 Task: Find connections with filter location Békés with filter topic #homes with filter profile language English with filter current company VMLY&R with filter school Velalar College of Engineering and Technology with filter industry Higher Education with filter service category User Experience Design with filter keywords title Carpenter
Action: Mouse pressed left at (483, 62)
Screenshot: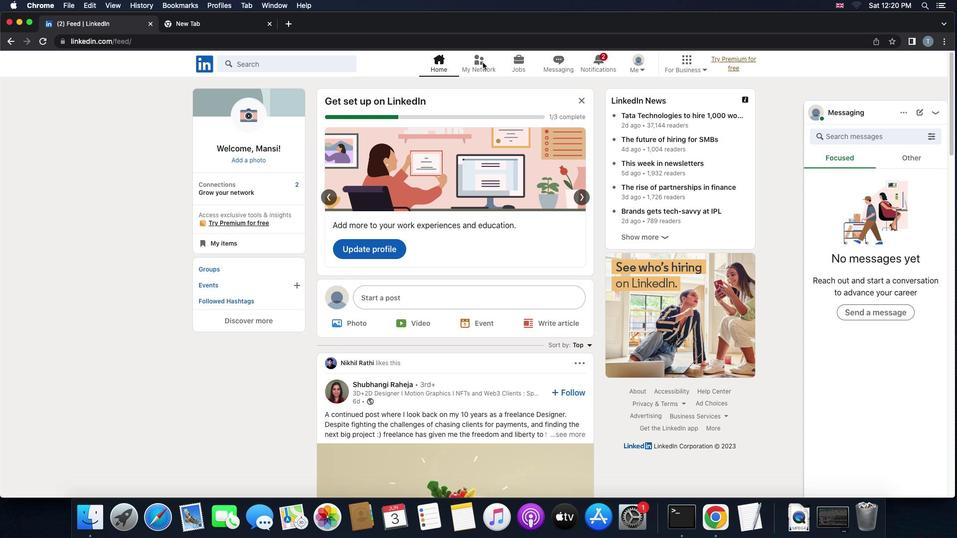 
Action: Mouse pressed left at (483, 62)
Screenshot: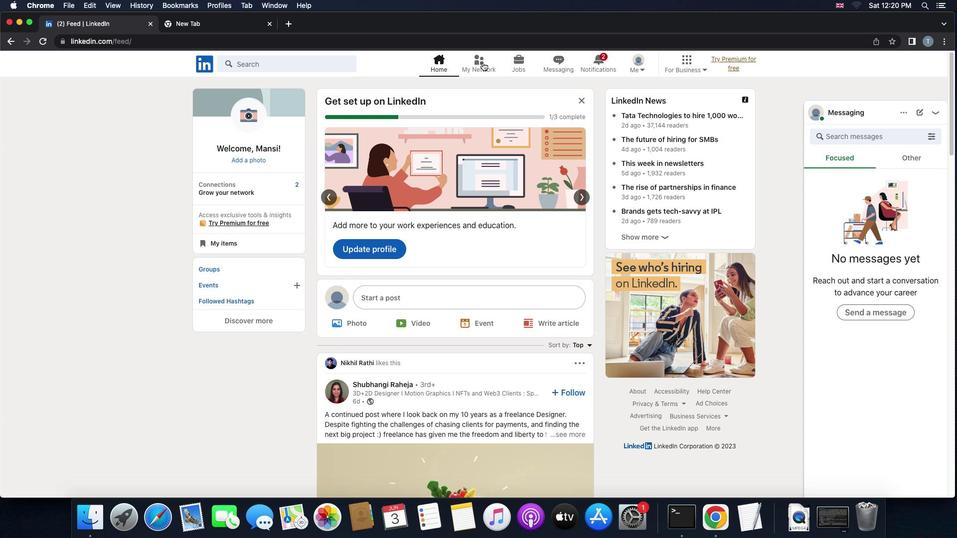 
Action: Mouse moved to (292, 125)
Screenshot: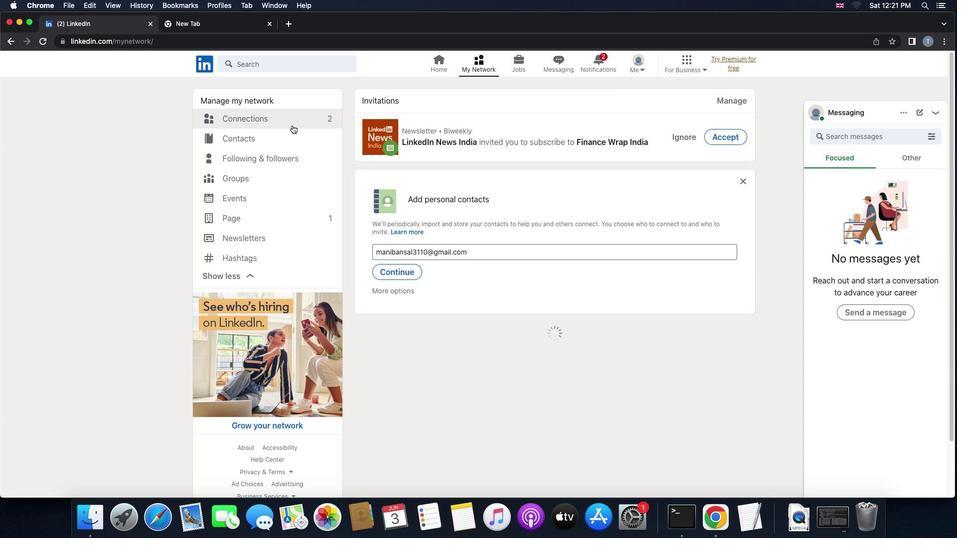
Action: Mouse pressed left at (292, 125)
Screenshot: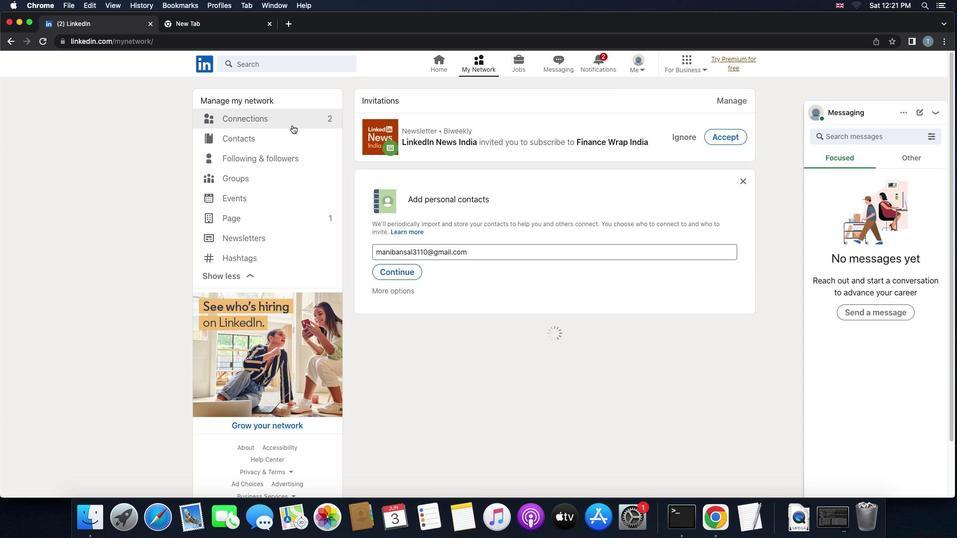 
Action: Mouse pressed left at (292, 125)
Screenshot: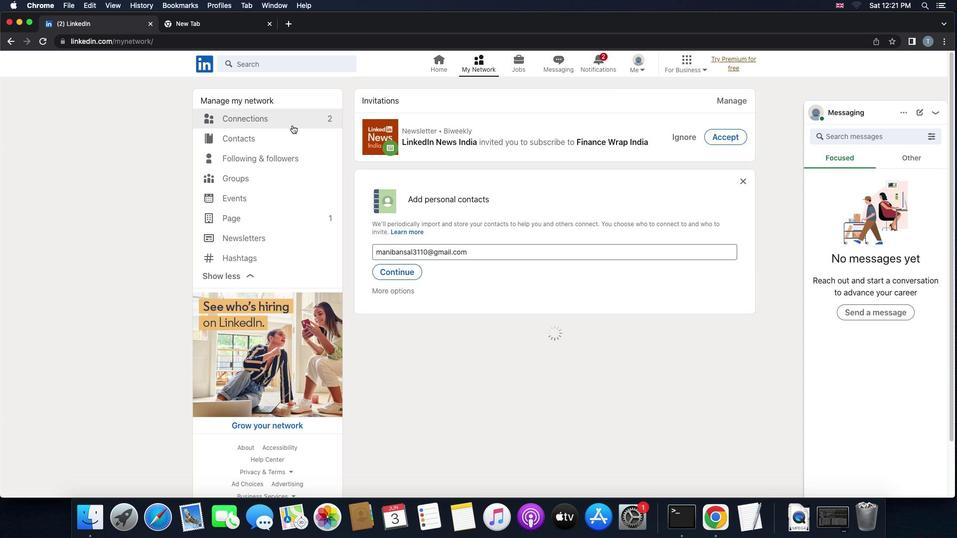 
Action: Mouse moved to (314, 118)
Screenshot: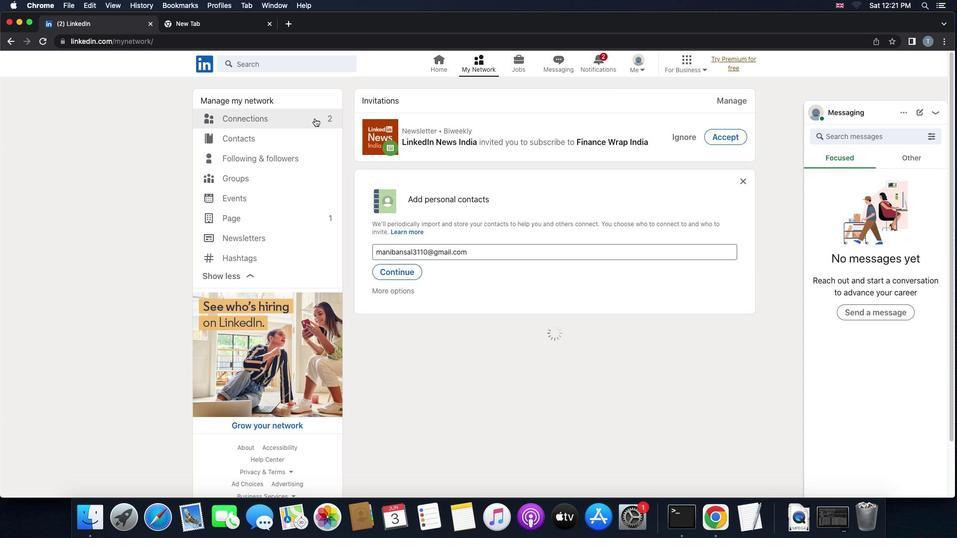 
Action: Mouse pressed left at (314, 118)
Screenshot: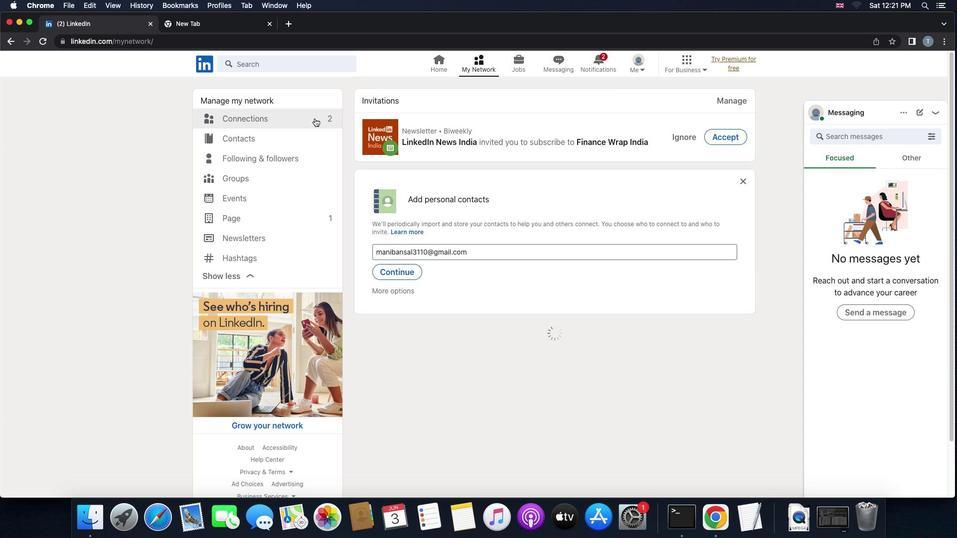 
Action: Mouse moved to (542, 114)
Screenshot: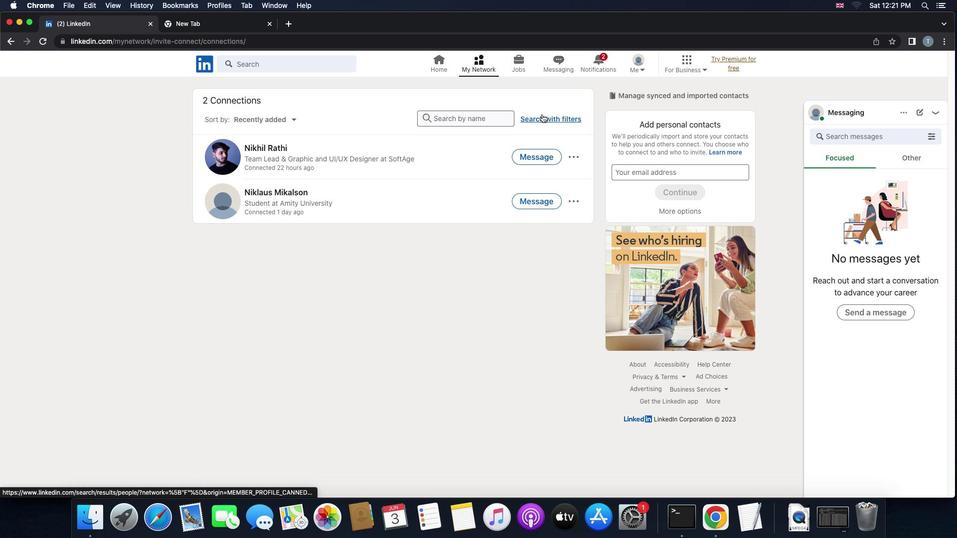
Action: Mouse pressed left at (542, 114)
Screenshot: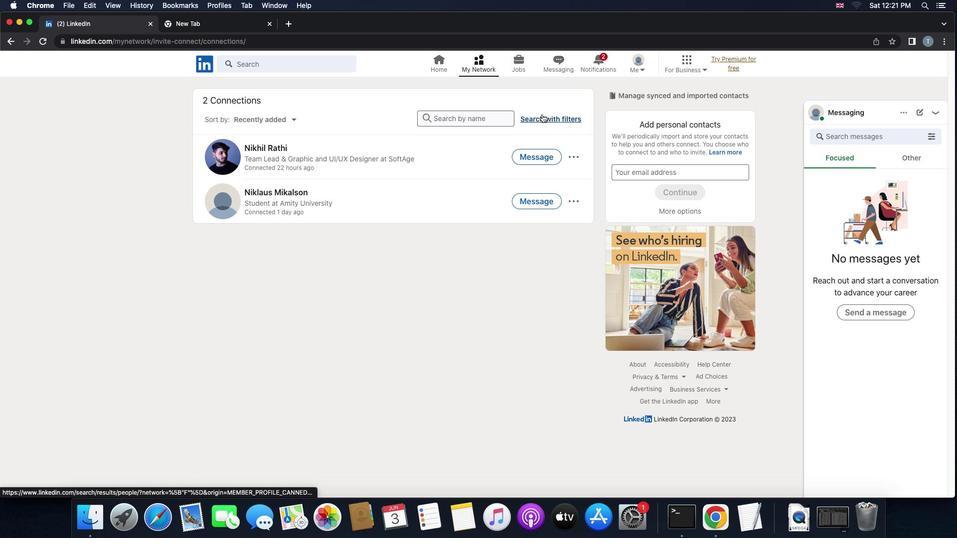 
Action: Mouse moved to (526, 90)
Screenshot: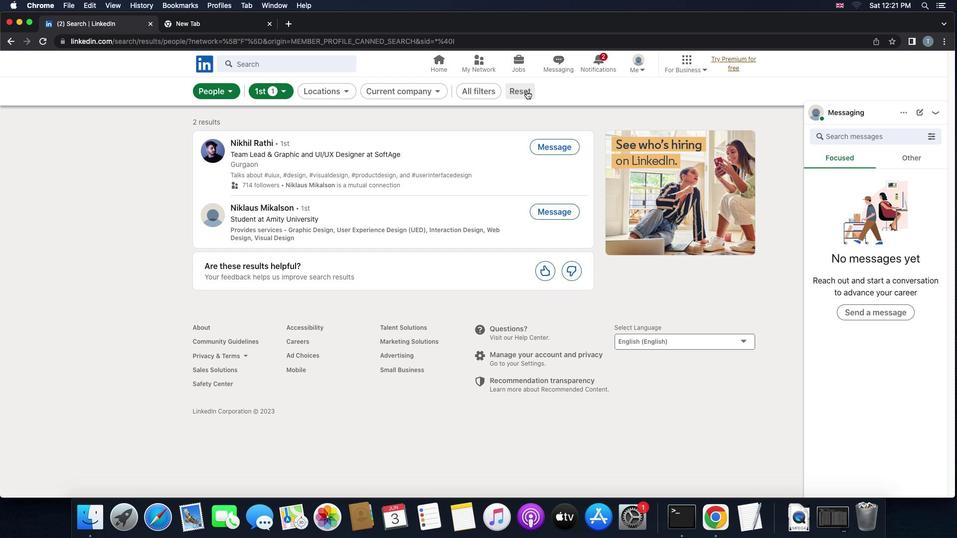
Action: Mouse pressed left at (526, 90)
Screenshot: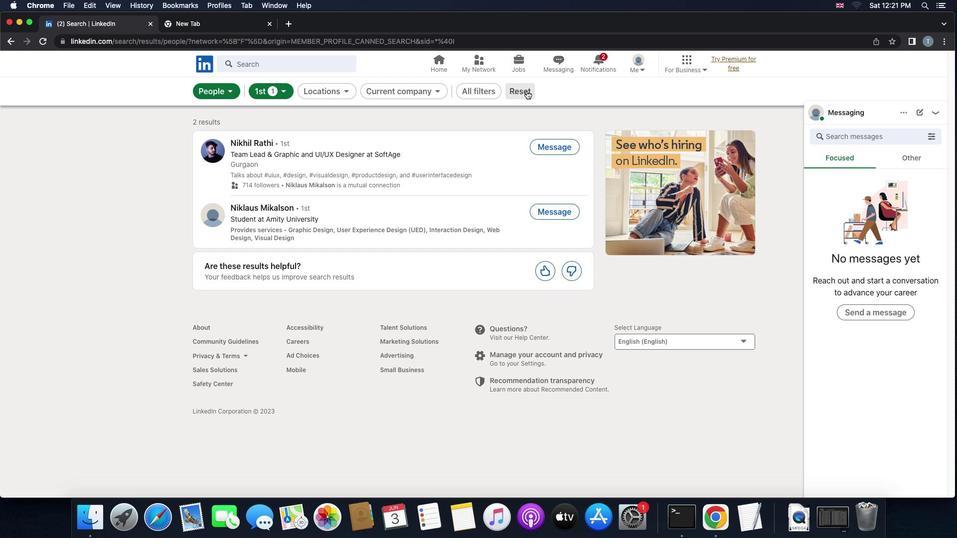 
Action: Mouse moved to (521, 91)
Screenshot: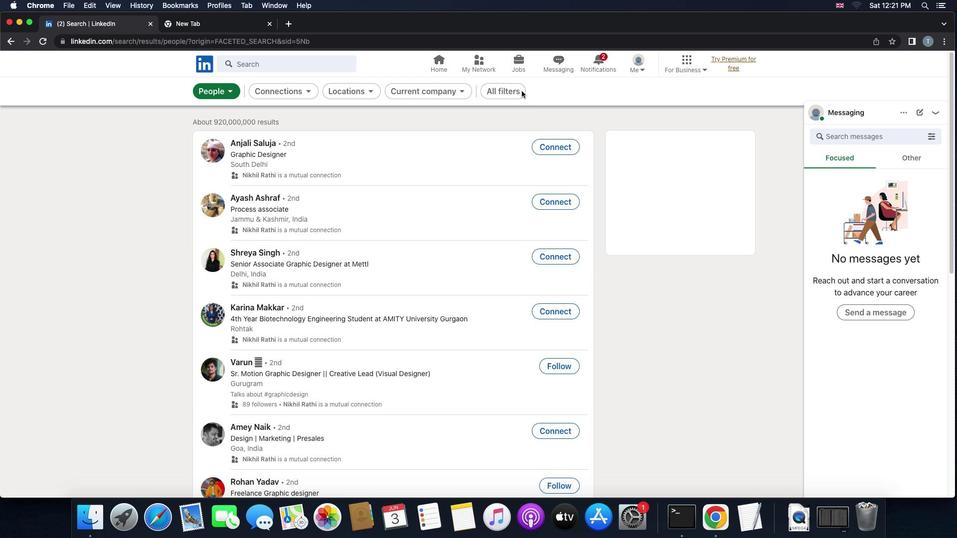
Action: Mouse pressed left at (521, 91)
Screenshot: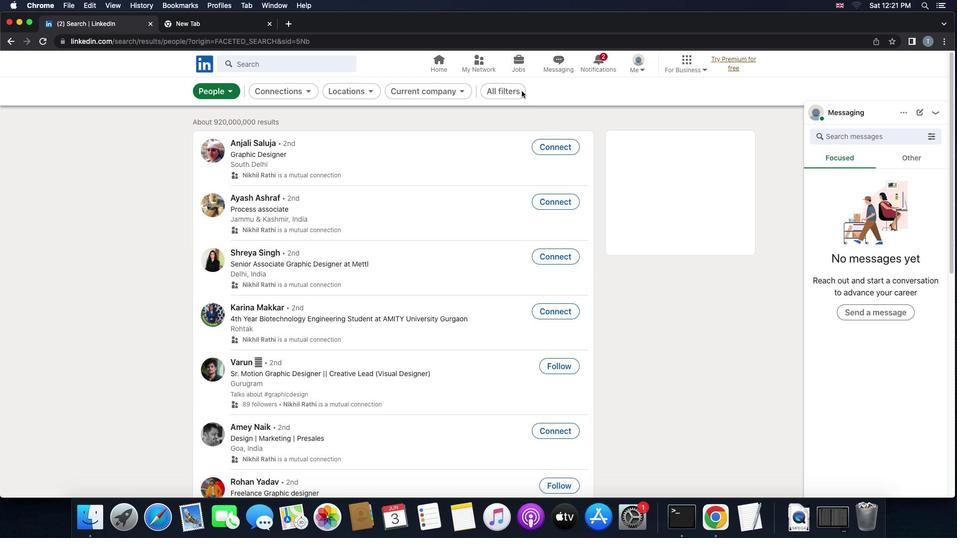
Action: Mouse moved to (802, 241)
Screenshot: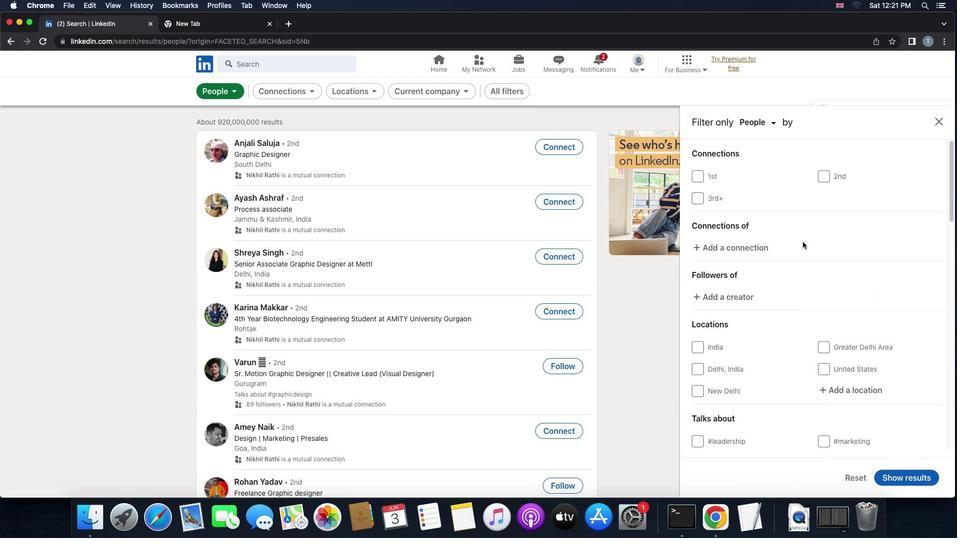 
Action: Mouse scrolled (802, 241) with delta (0, 0)
Screenshot: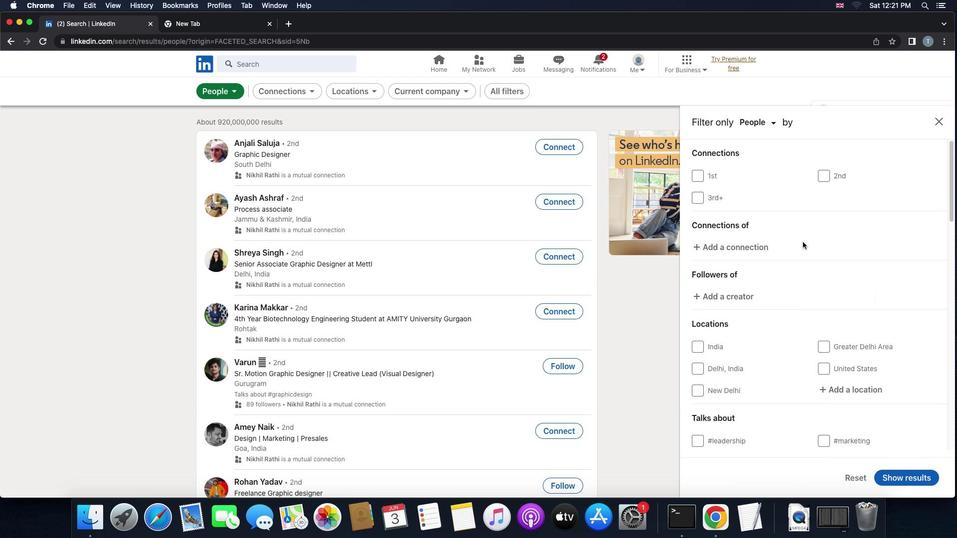 
Action: Mouse scrolled (802, 241) with delta (0, 0)
Screenshot: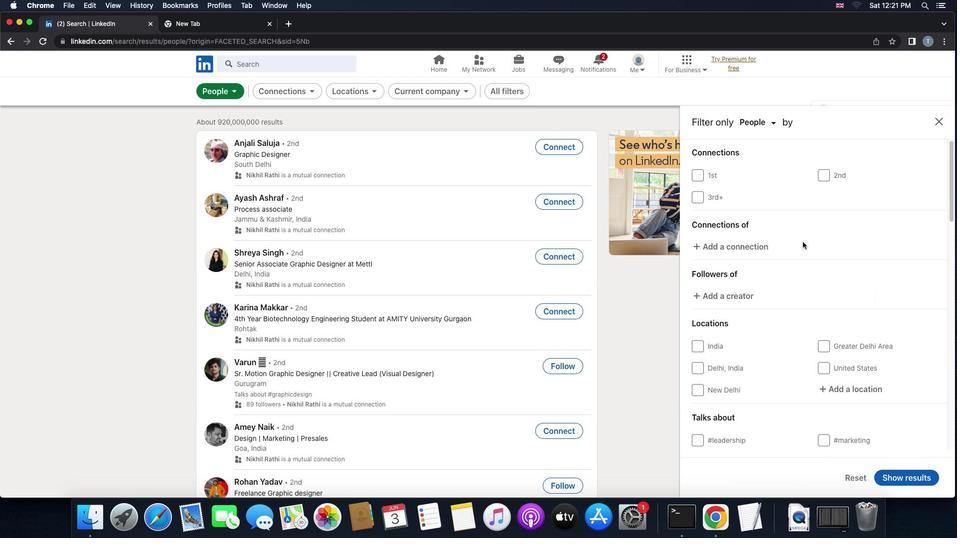 
Action: Mouse scrolled (802, 241) with delta (0, 0)
Screenshot: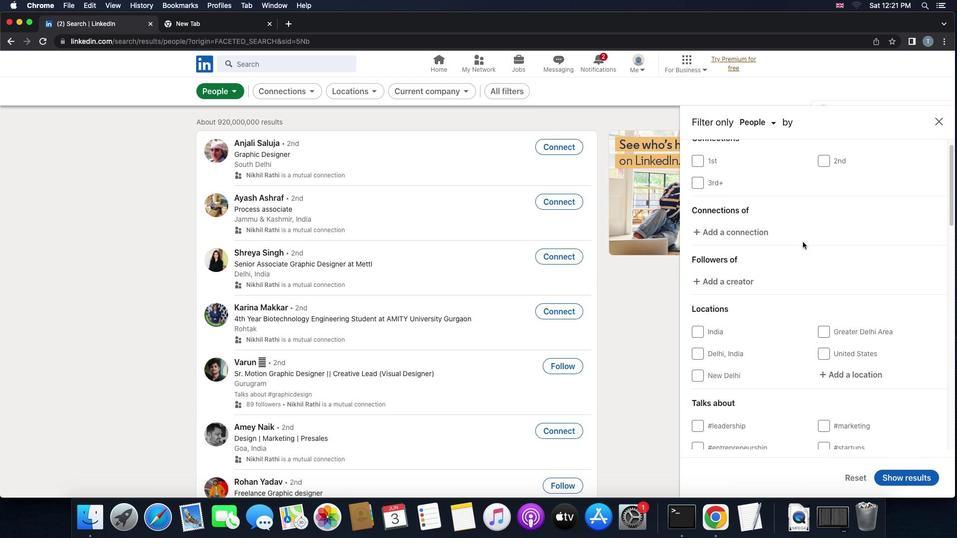 
Action: Mouse moved to (848, 336)
Screenshot: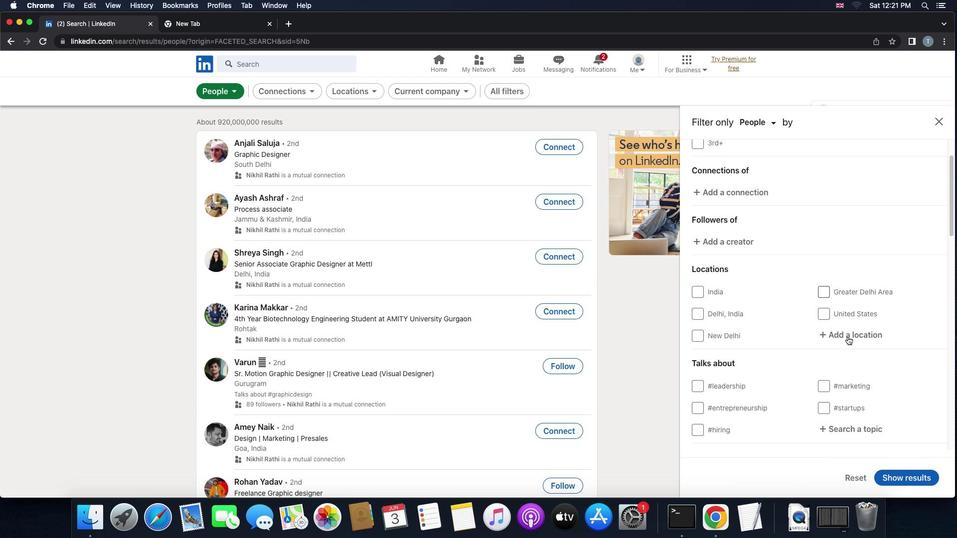 
Action: Mouse pressed left at (848, 336)
Screenshot: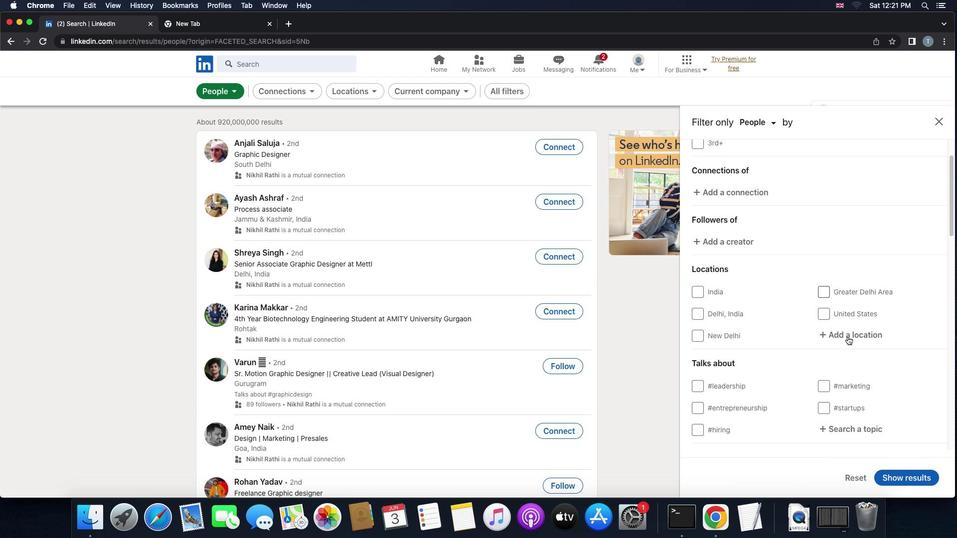 
Action: Mouse moved to (845, 334)
Screenshot: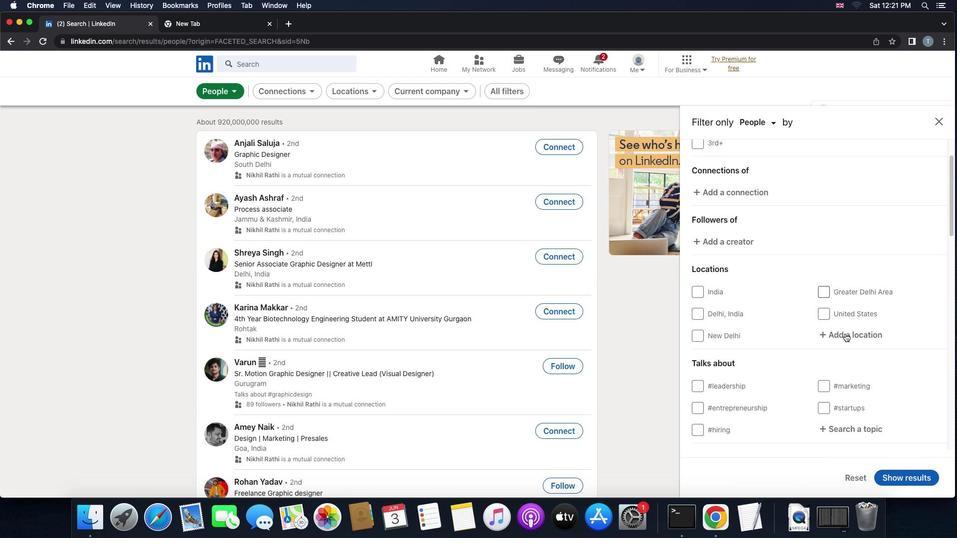 
Action: Mouse pressed left at (845, 334)
Screenshot: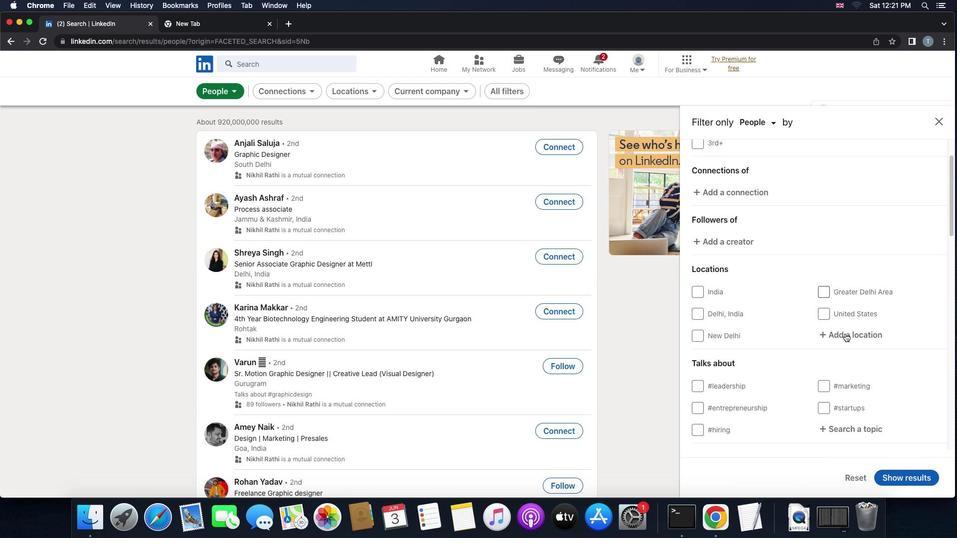 
Action: Mouse moved to (857, 332)
Screenshot: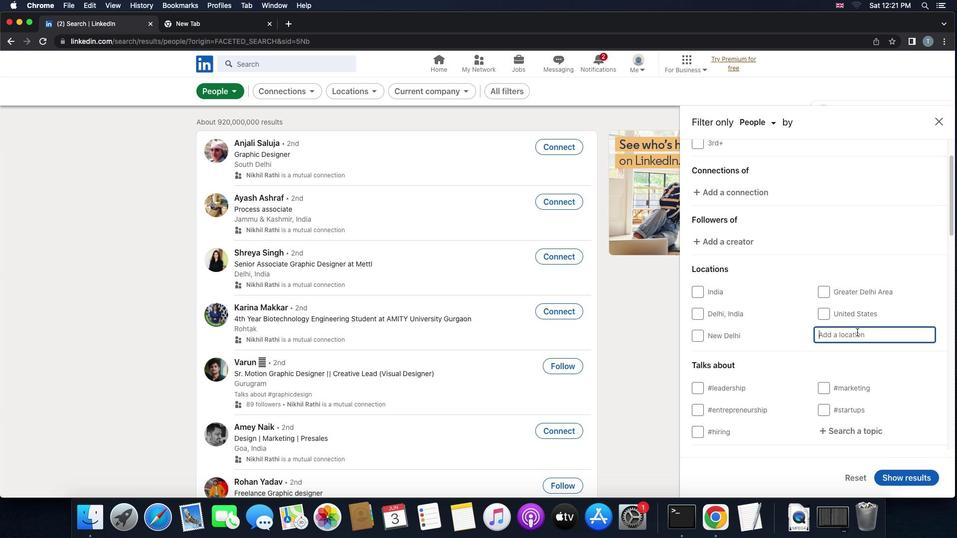
Action: Mouse pressed left at (857, 332)
Screenshot: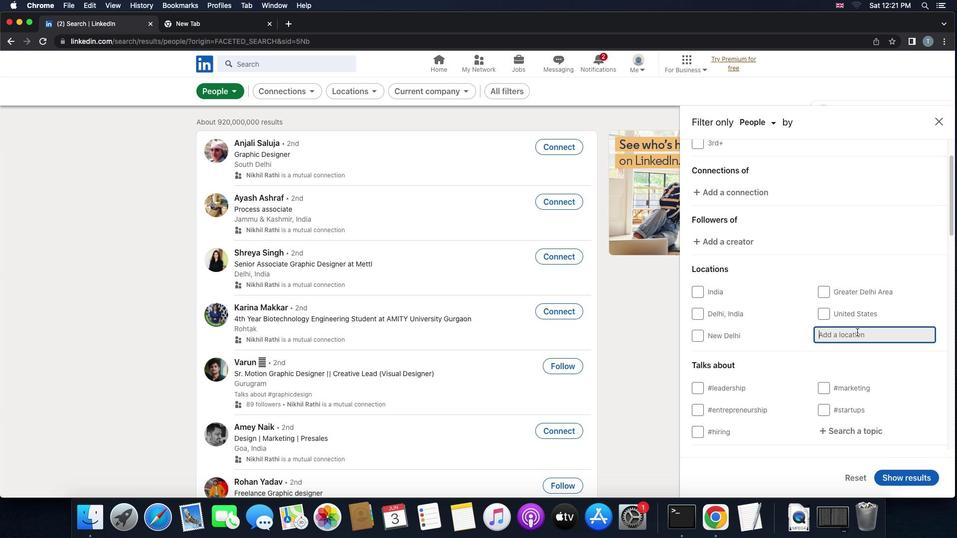 
Action: Key pressed 'b''e''k''e''s'
Screenshot: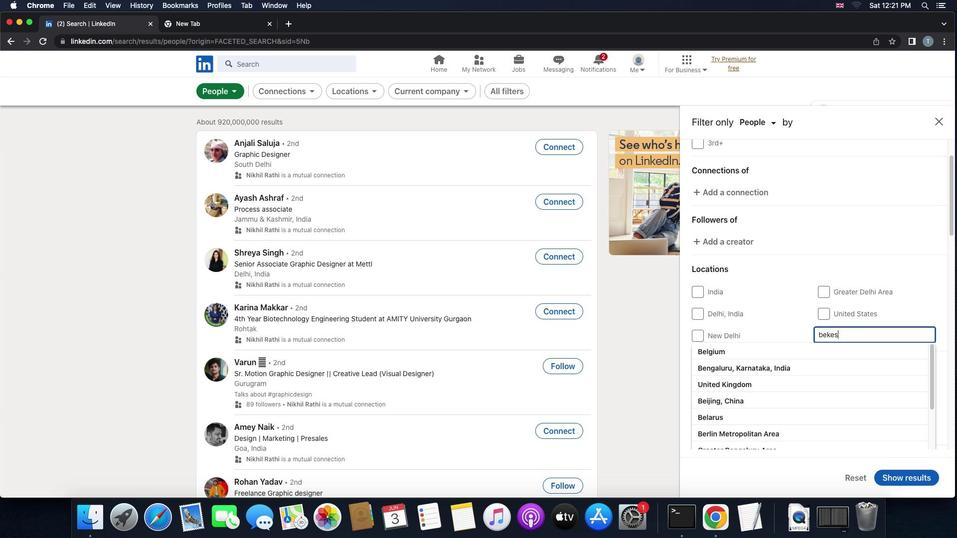 
Action: Mouse moved to (810, 349)
Screenshot: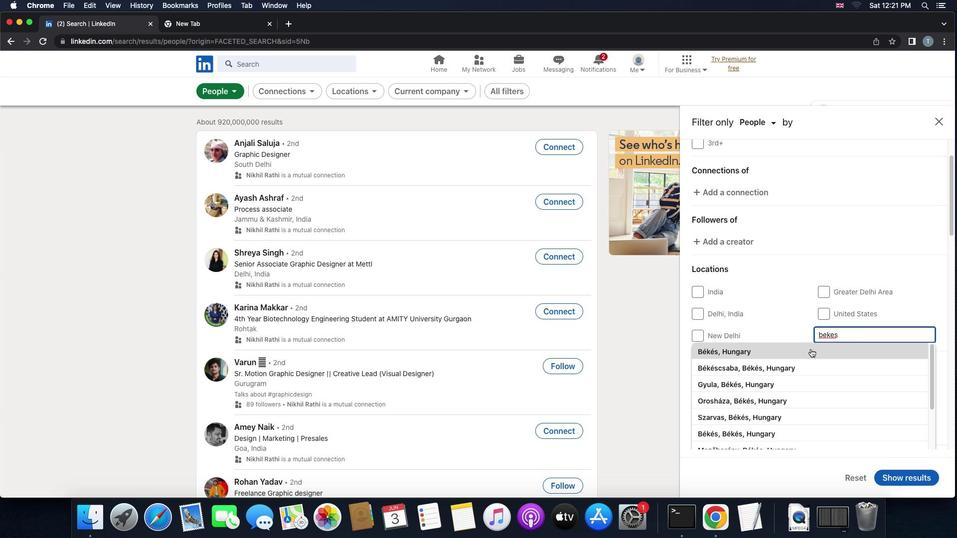 
Action: Mouse pressed left at (810, 349)
Screenshot: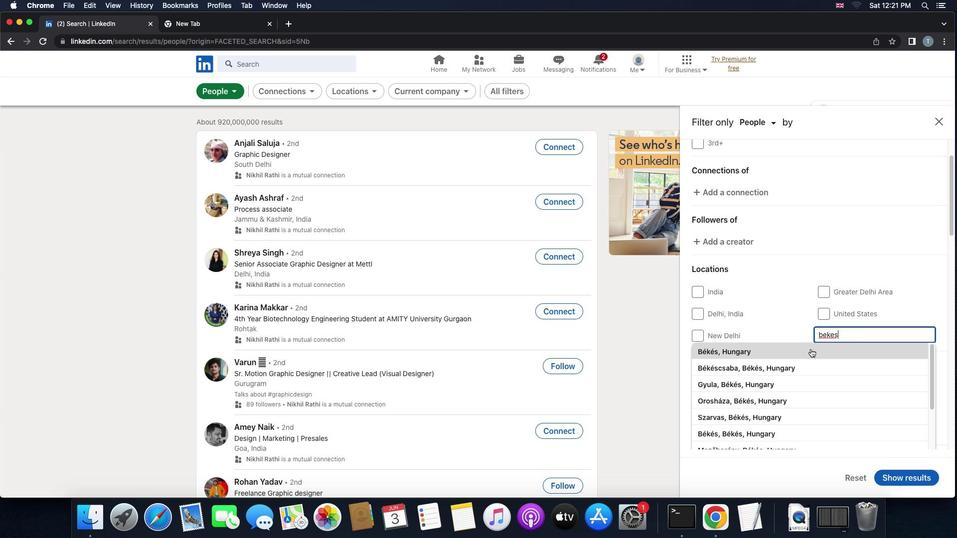 
Action: Mouse moved to (811, 350)
Screenshot: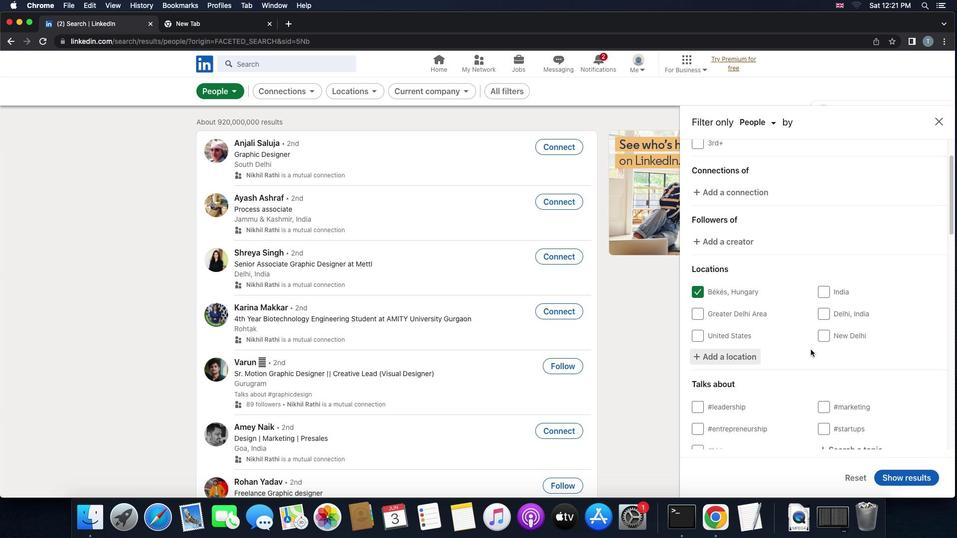 
Action: Mouse scrolled (811, 350) with delta (0, 0)
Screenshot: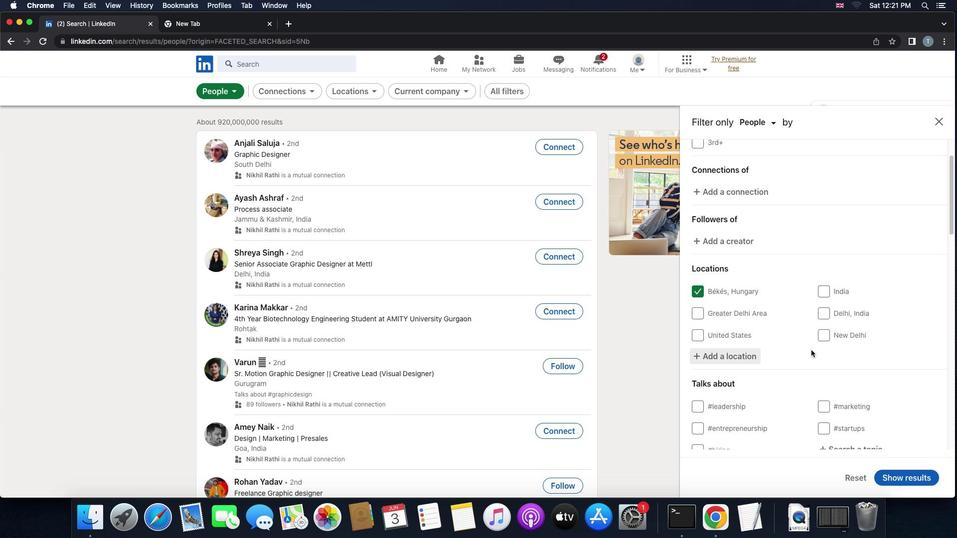 
Action: Mouse moved to (811, 350)
Screenshot: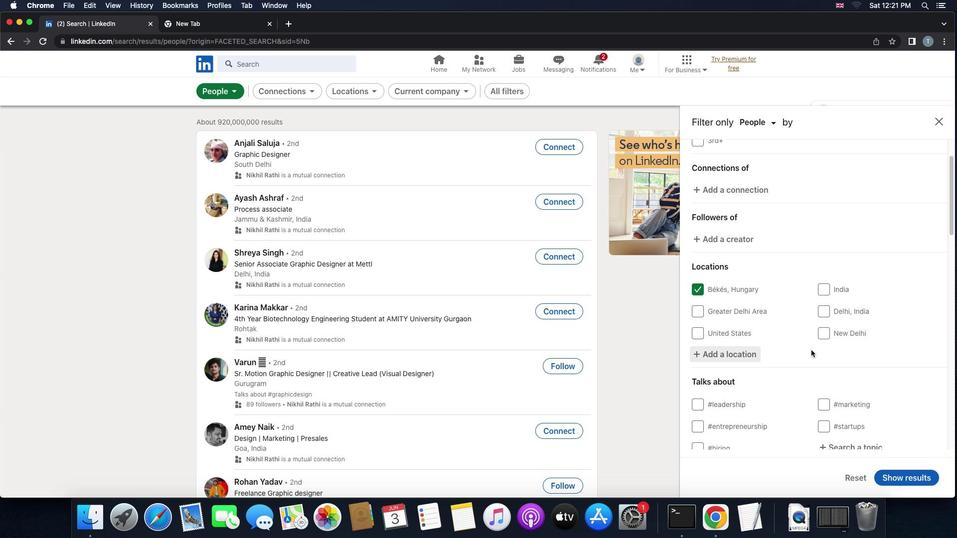 
Action: Mouse scrolled (811, 350) with delta (0, 0)
Screenshot: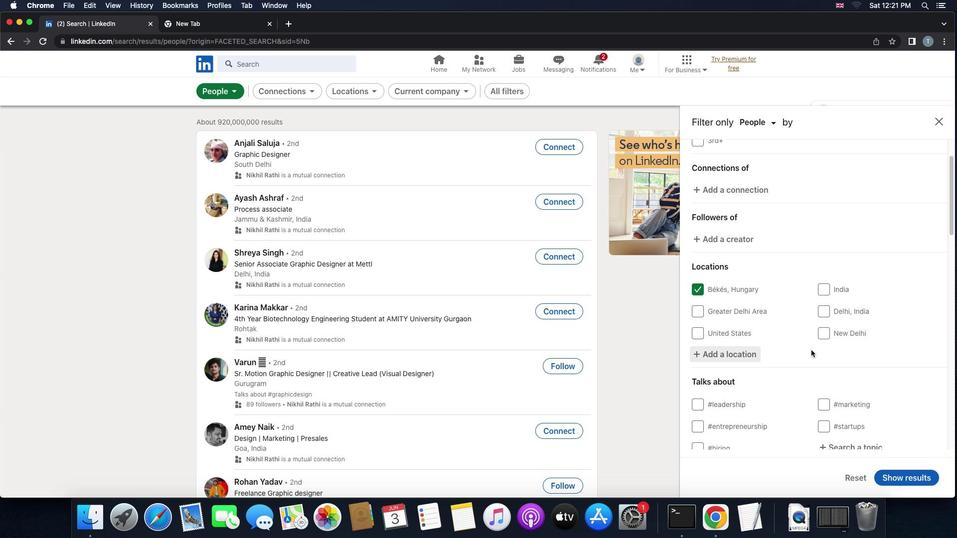 
Action: Mouse moved to (811, 350)
Screenshot: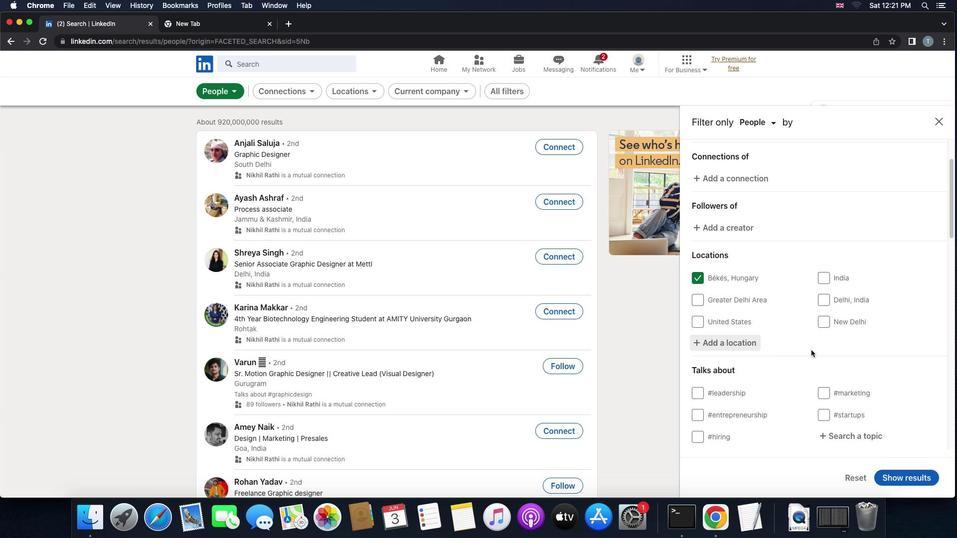 
Action: Mouse scrolled (811, 350) with delta (0, 0)
Screenshot: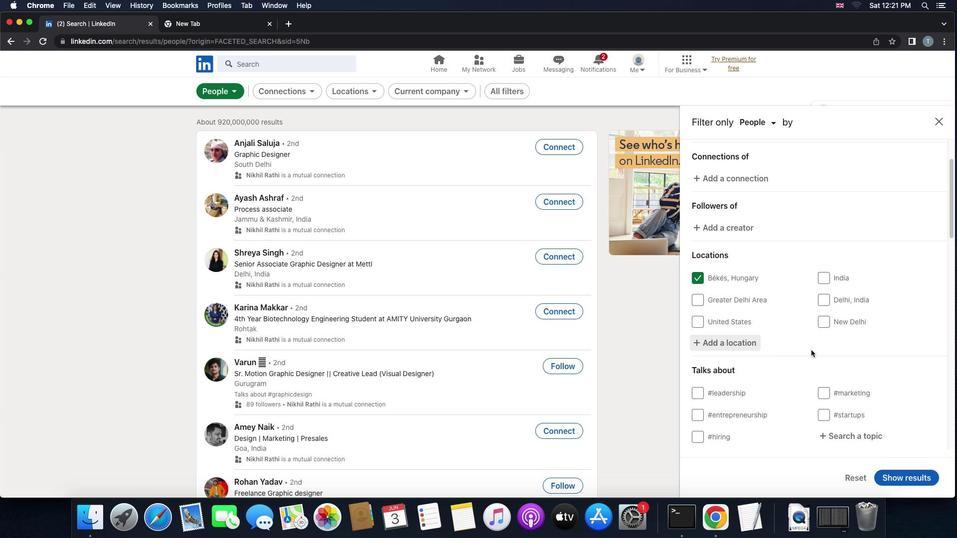 
Action: Mouse scrolled (811, 350) with delta (0, 0)
Screenshot: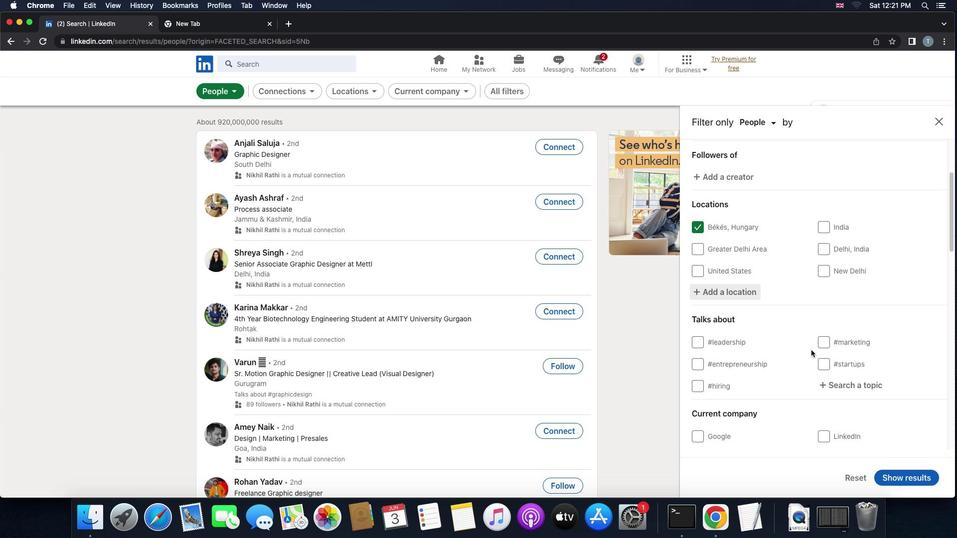
Action: Mouse scrolled (811, 350) with delta (0, 0)
Screenshot: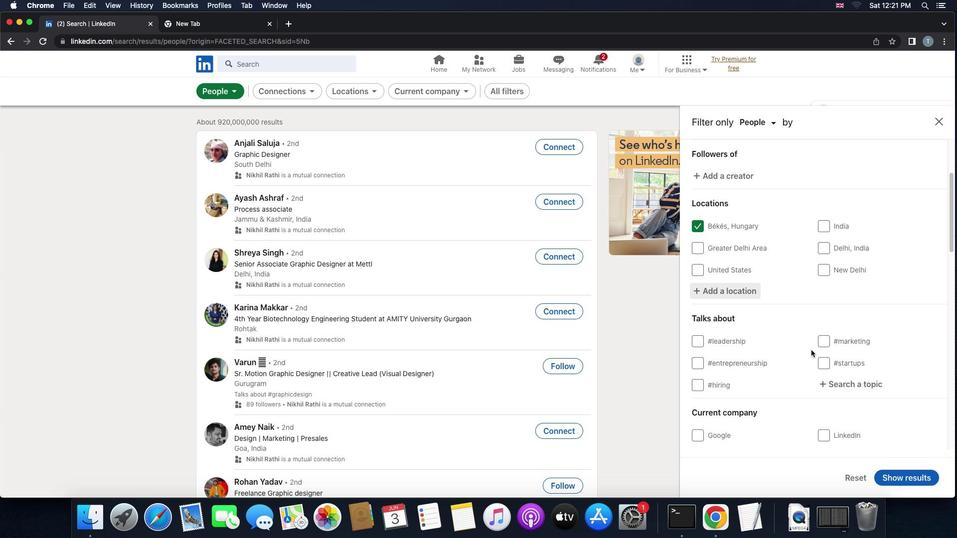 
Action: Mouse scrolled (811, 350) with delta (0, 0)
Screenshot: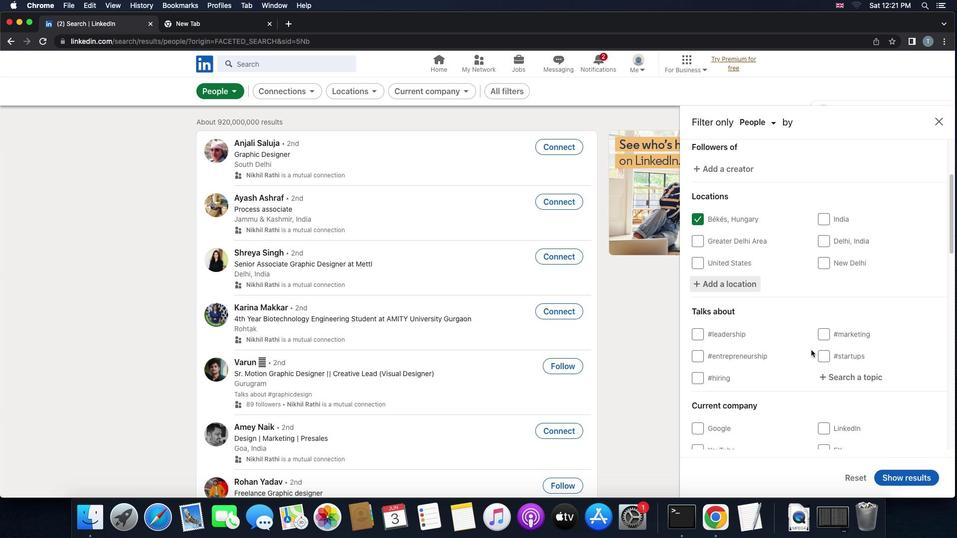 
Action: Mouse moved to (858, 314)
Screenshot: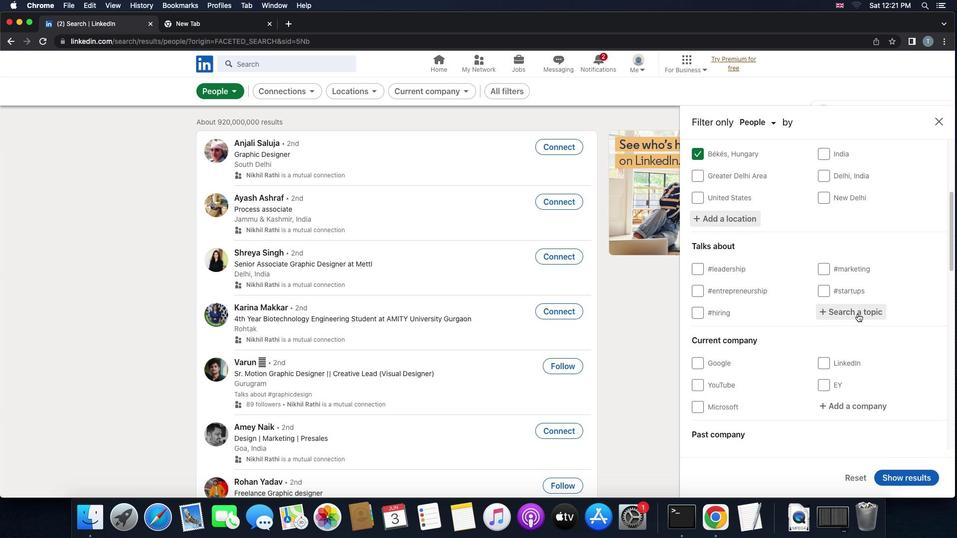 
Action: Mouse pressed left at (858, 314)
Screenshot: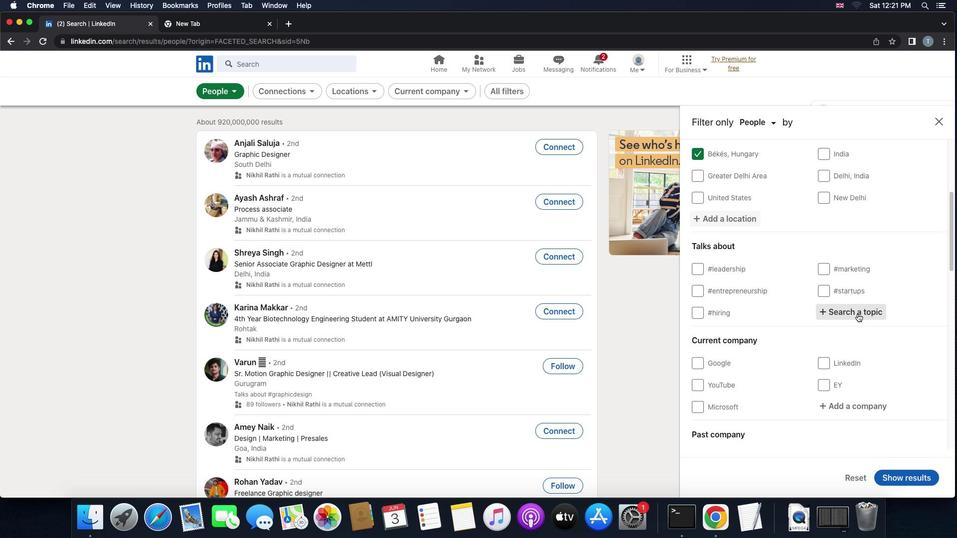 
Action: Key pressed 'h''o''m''e''s'
Screenshot: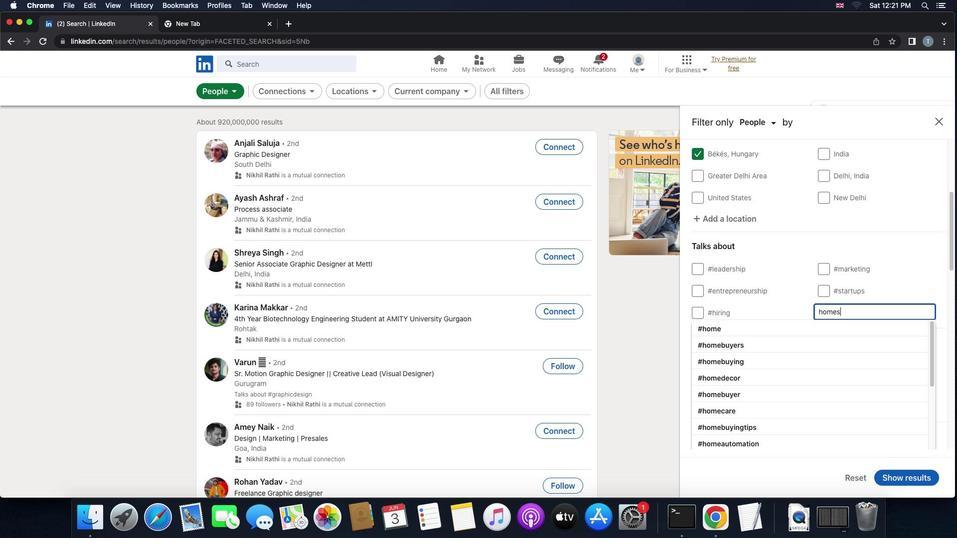 
Action: Mouse moved to (809, 393)
Screenshot: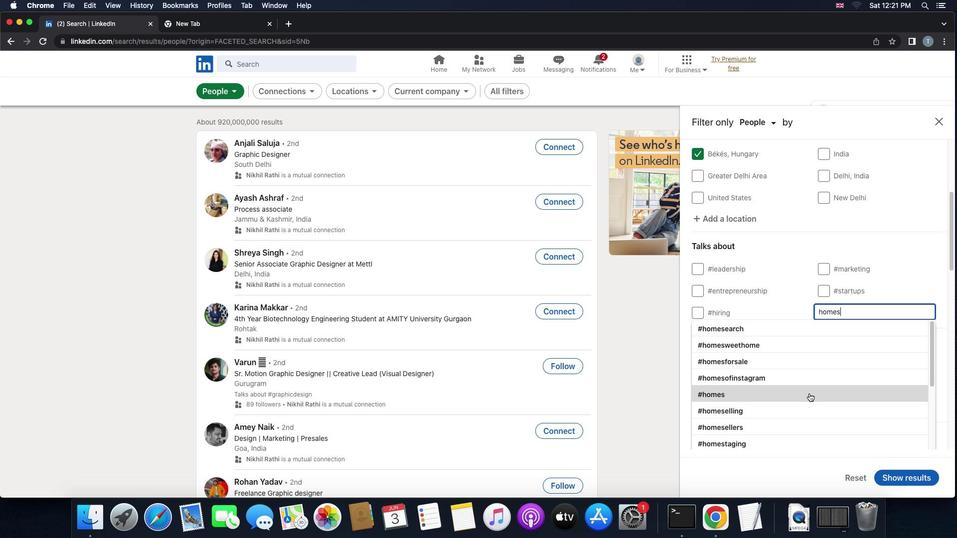 
Action: Mouse pressed left at (809, 393)
Screenshot: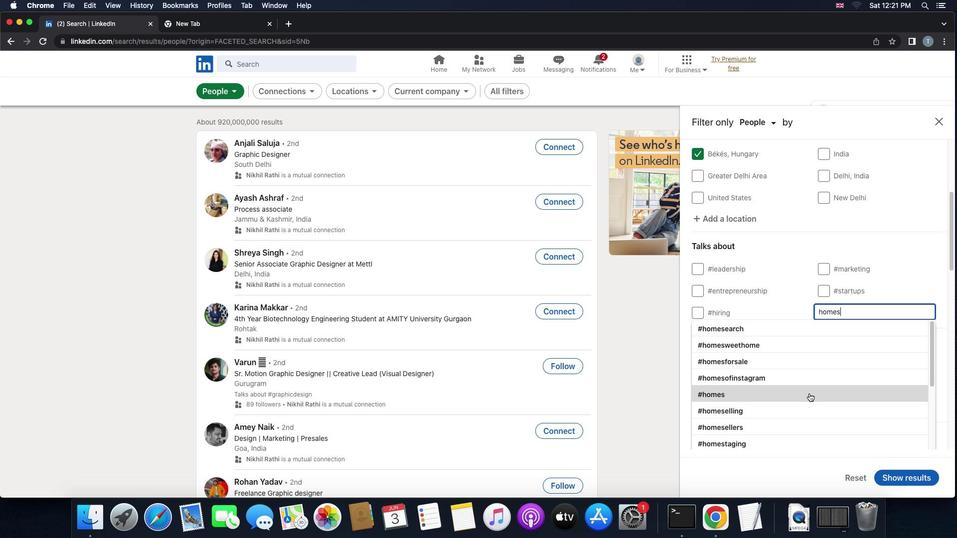 
Action: Mouse scrolled (809, 393) with delta (0, 0)
Screenshot: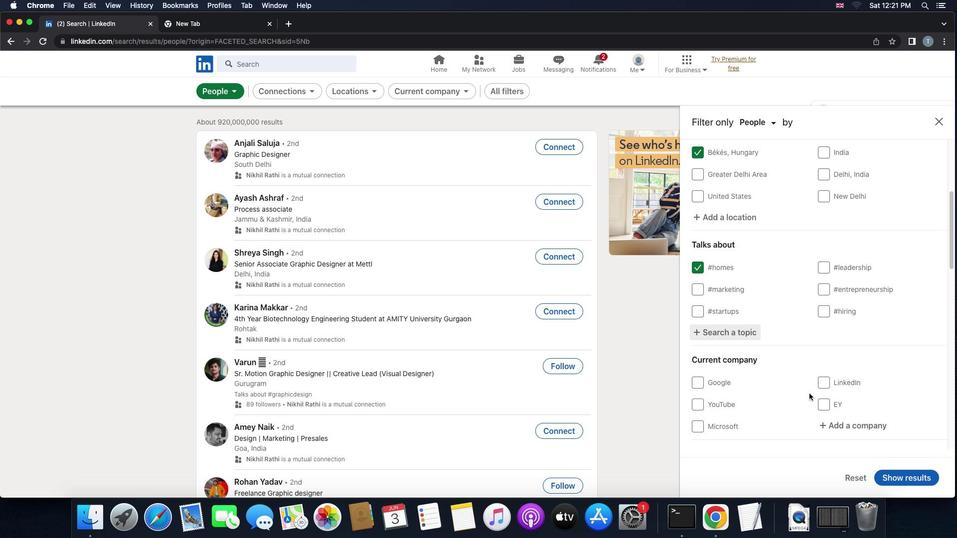 
Action: Mouse scrolled (809, 393) with delta (0, 0)
Screenshot: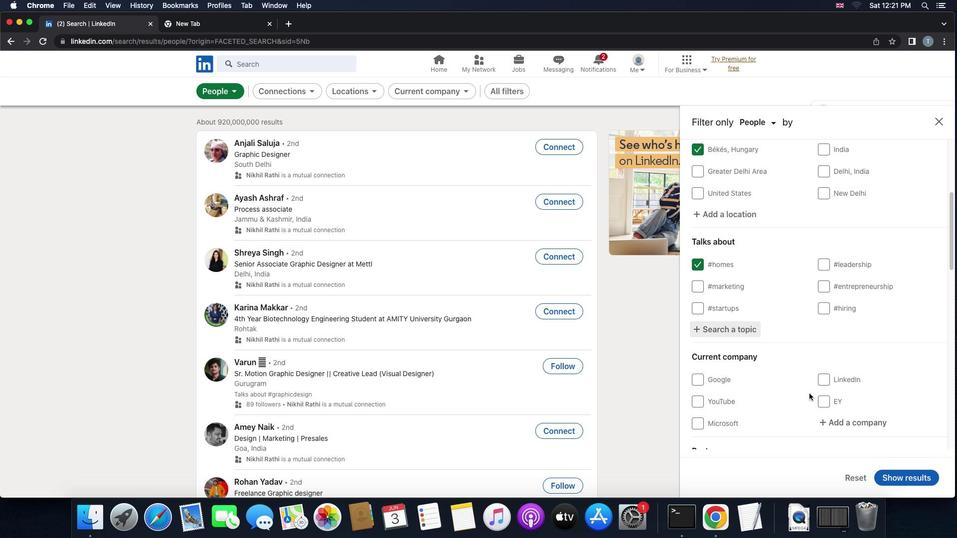 
Action: Mouse scrolled (809, 393) with delta (0, 0)
Screenshot: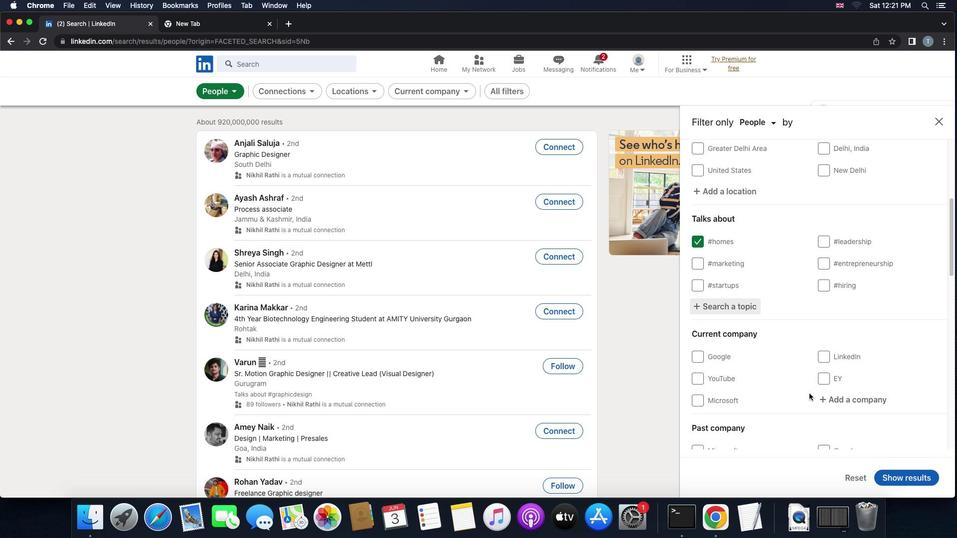 
Action: Mouse scrolled (809, 393) with delta (0, 0)
Screenshot: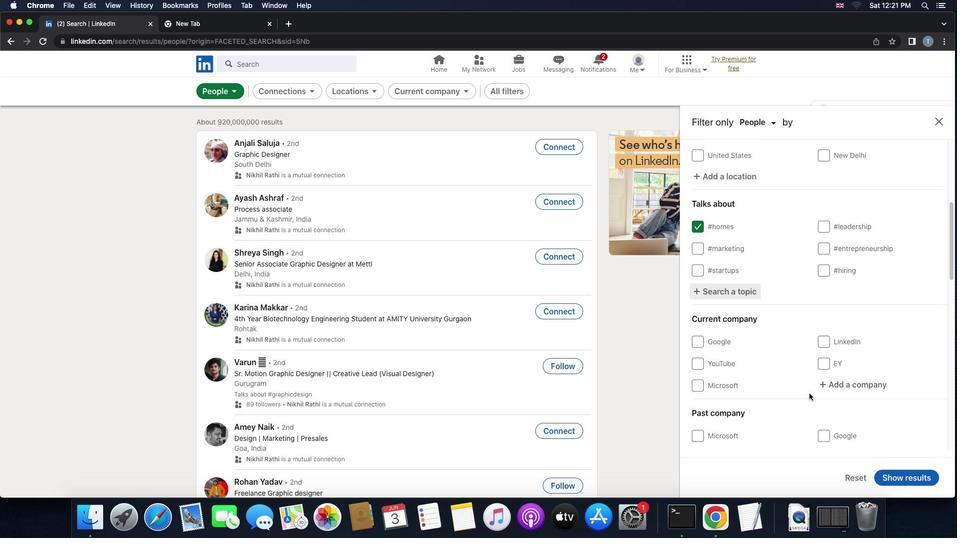 
Action: Mouse scrolled (809, 393) with delta (0, 0)
Screenshot: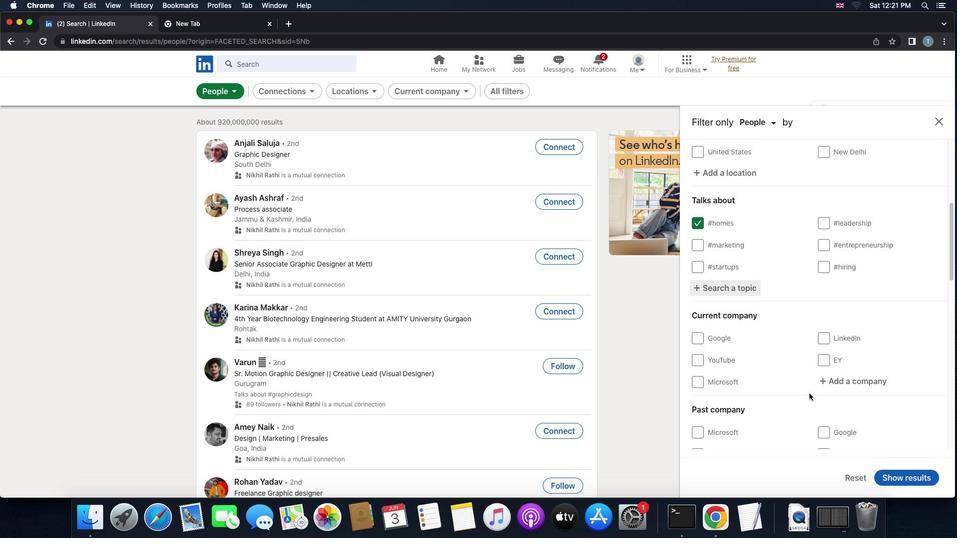 
Action: Mouse scrolled (809, 393) with delta (0, 0)
Screenshot: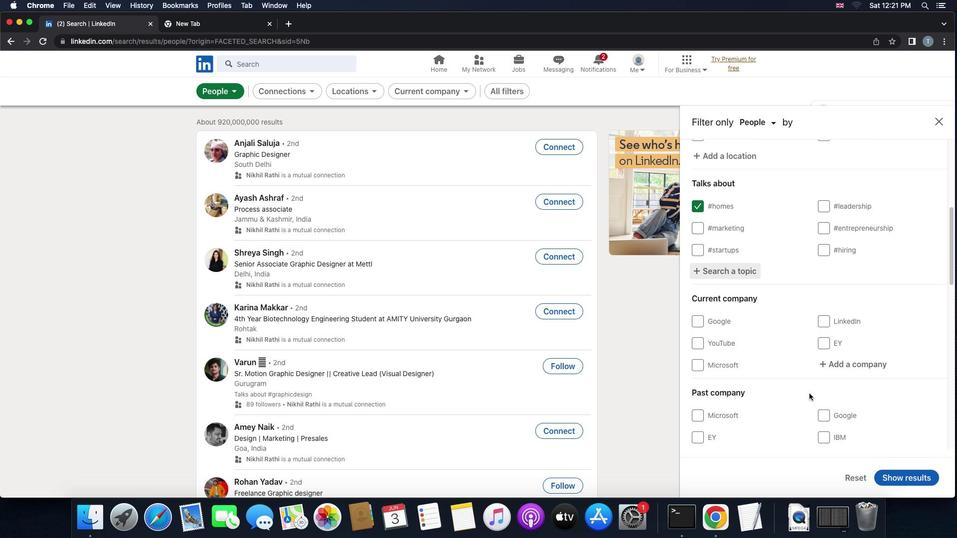 
Action: Mouse moved to (830, 325)
Screenshot: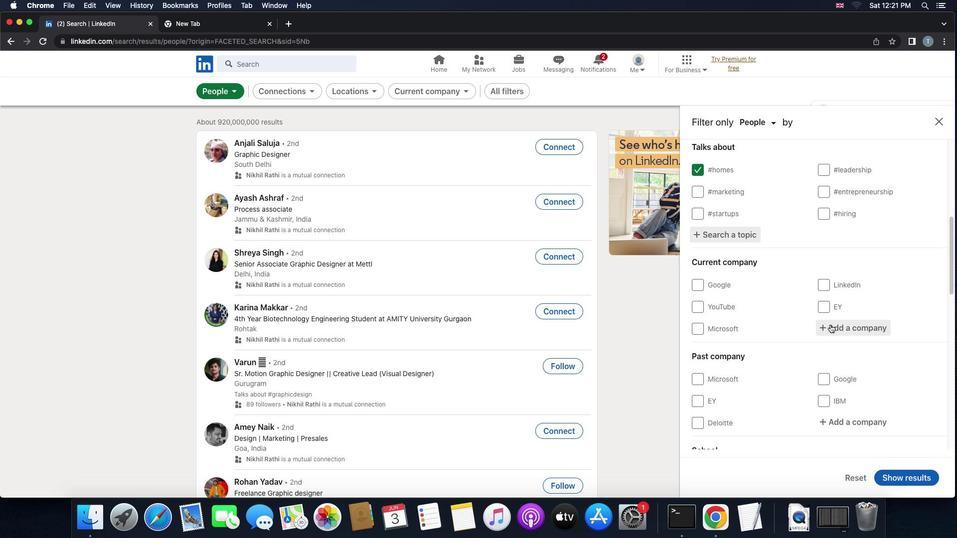 
Action: Mouse pressed left at (830, 325)
Screenshot: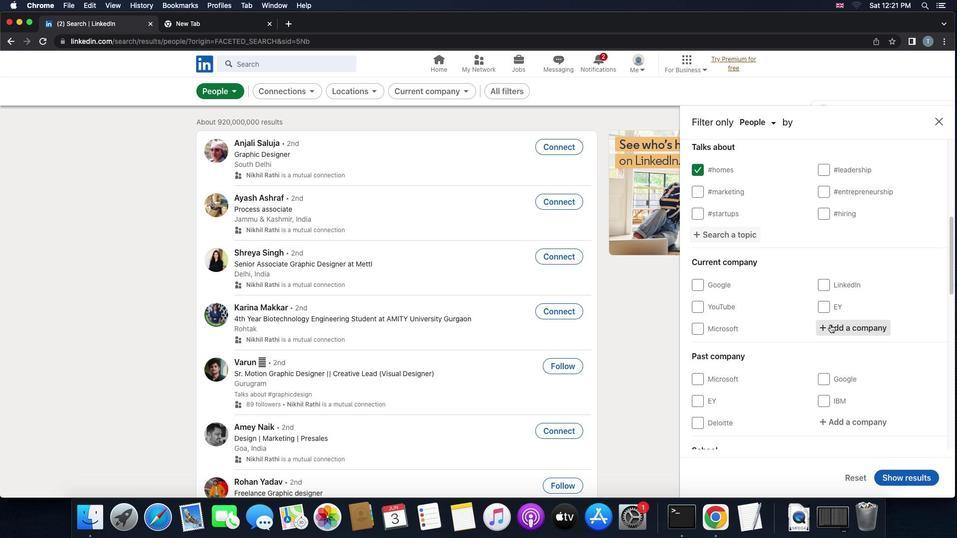 
Action: Key pressed Key.shift'V''M''L''Y'
Screenshot: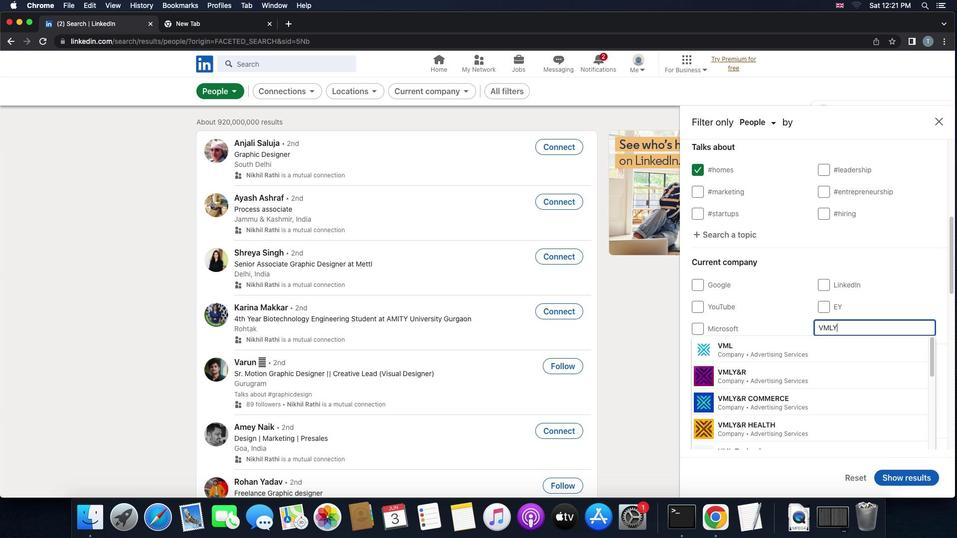 
Action: Mouse moved to (844, 324)
Screenshot: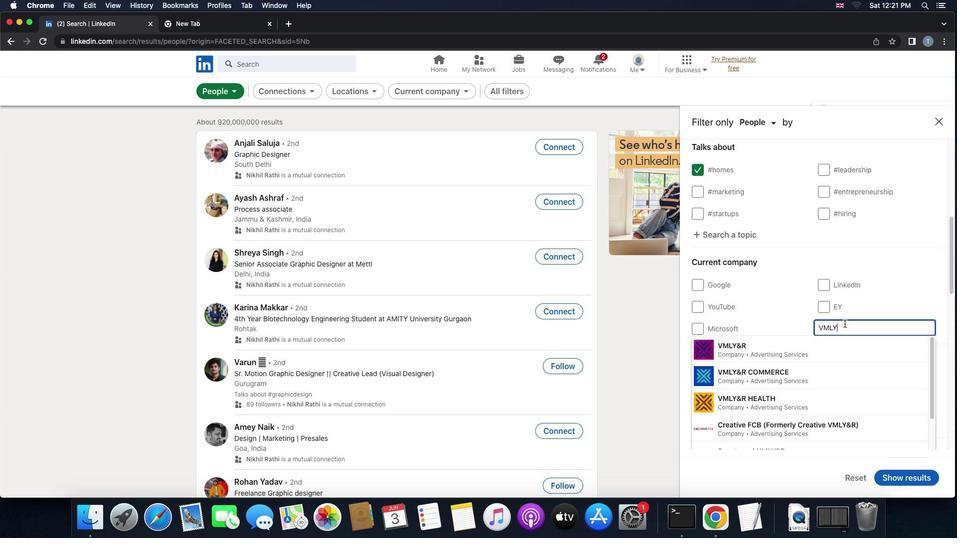 
Action: Key pressed Key.shift_r
Screenshot: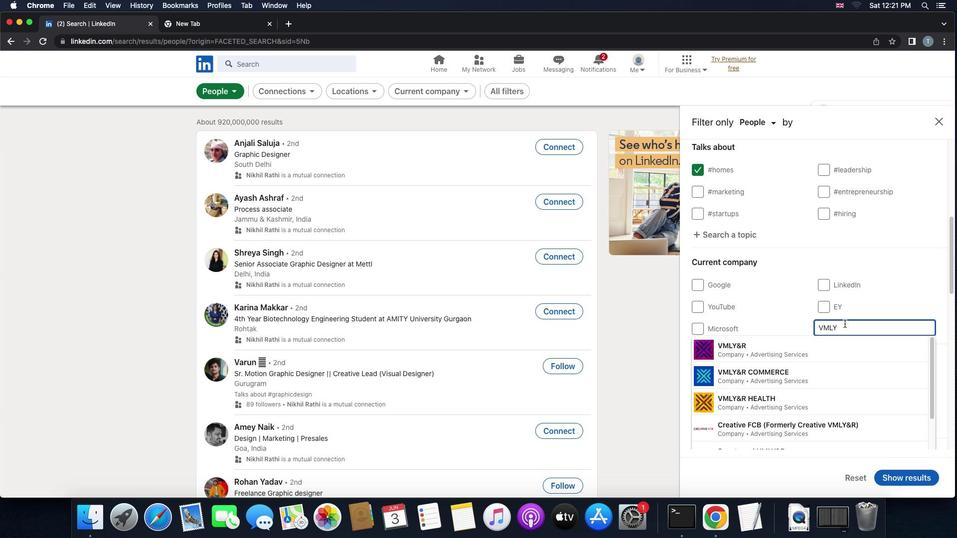 
Action: Mouse moved to (803, 355)
Screenshot: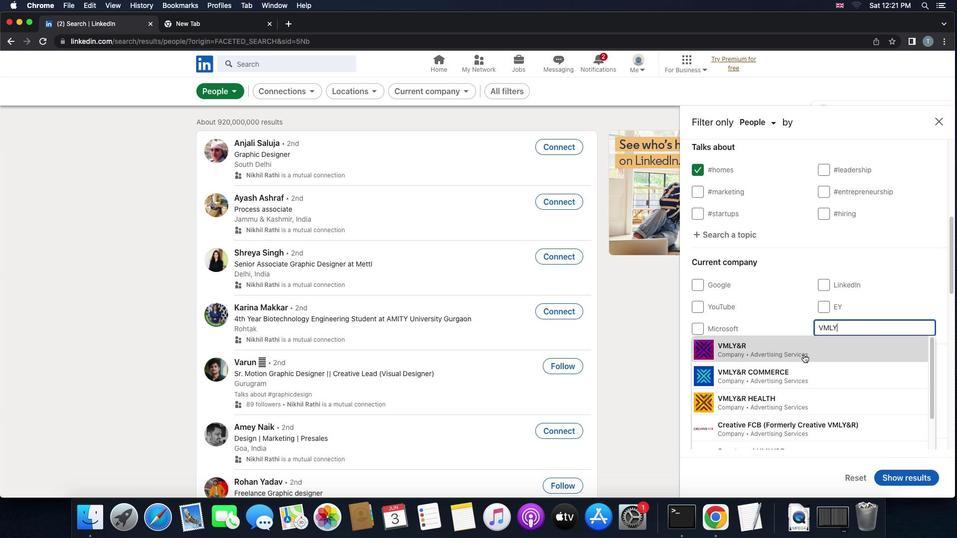 
Action: Mouse pressed left at (803, 355)
Screenshot: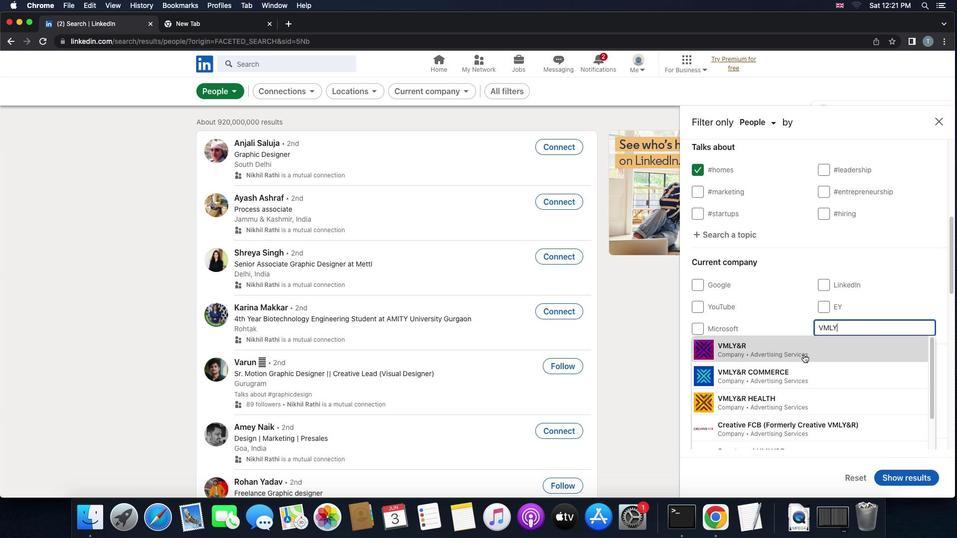 
Action: Mouse moved to (802, 356)
Screenshot: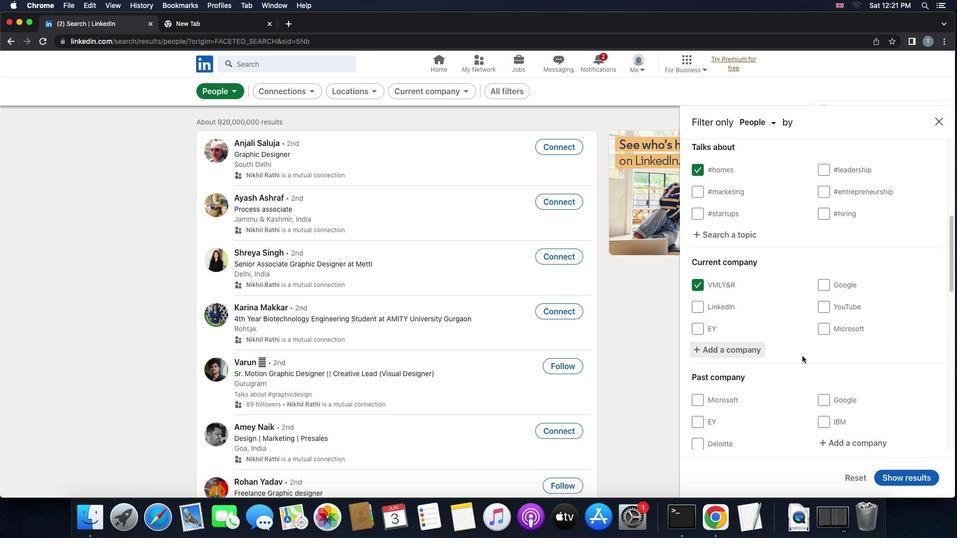 
Action: Mouse scrolled (802, 356) with delta (0, 0)
Screenshot: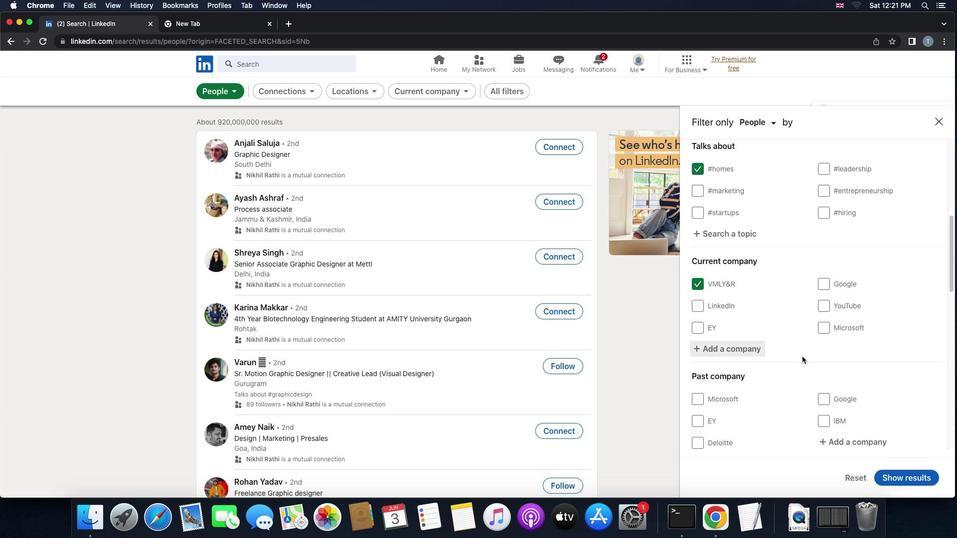 
Action: Mouse scrolled (802, 356) with delta (0, 0)
Screenshot: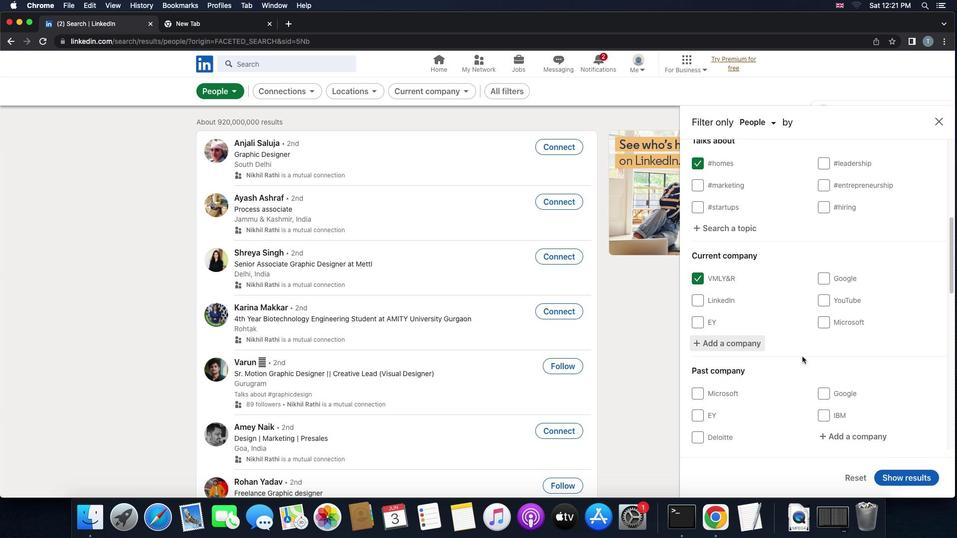 
Action: Mouse moved to (802, 357)
Screenshot: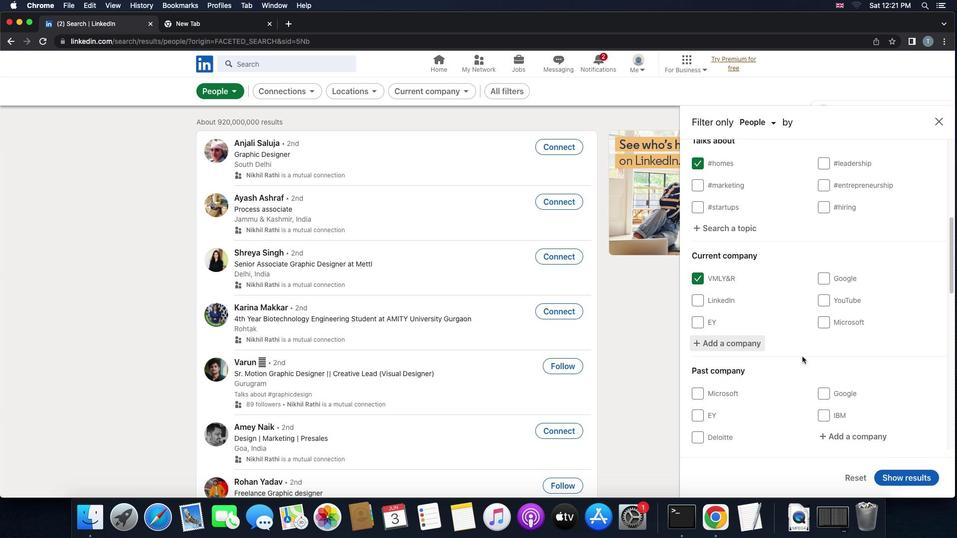 
Action: Mouse scrolled (802, 357) with delta (0, 0)
Screenshot: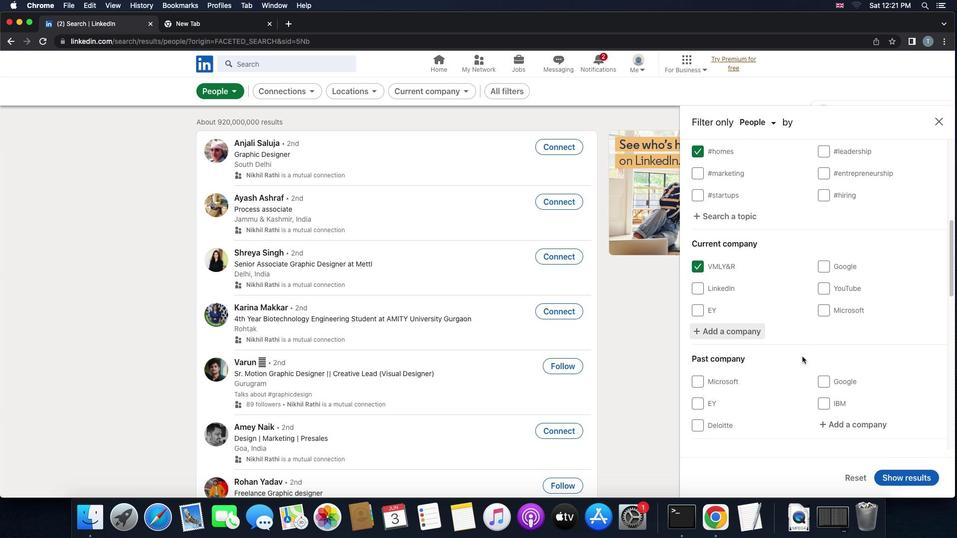 
Action: Mouse moved to (801, 358)
Screenshot: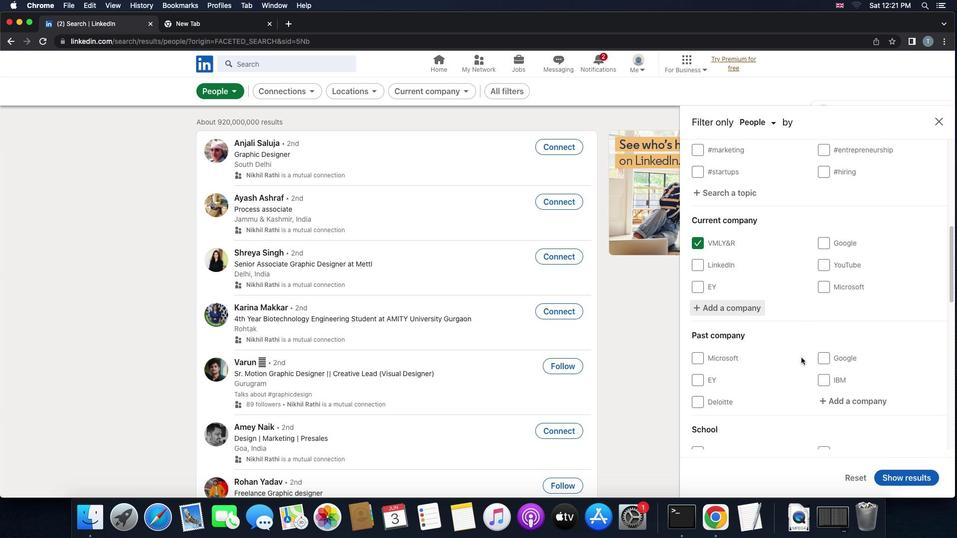 
Action: Mouse scrolled (801, 358) with delta (0, 0)
Screenshot: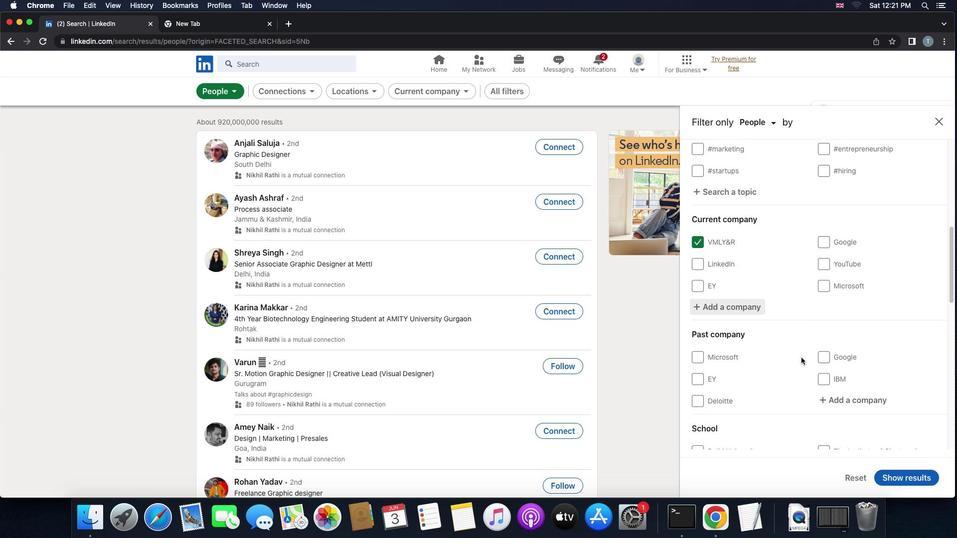 
Action: Mouse scrolled (801, 358) with delta (0, 0)
Screenshot: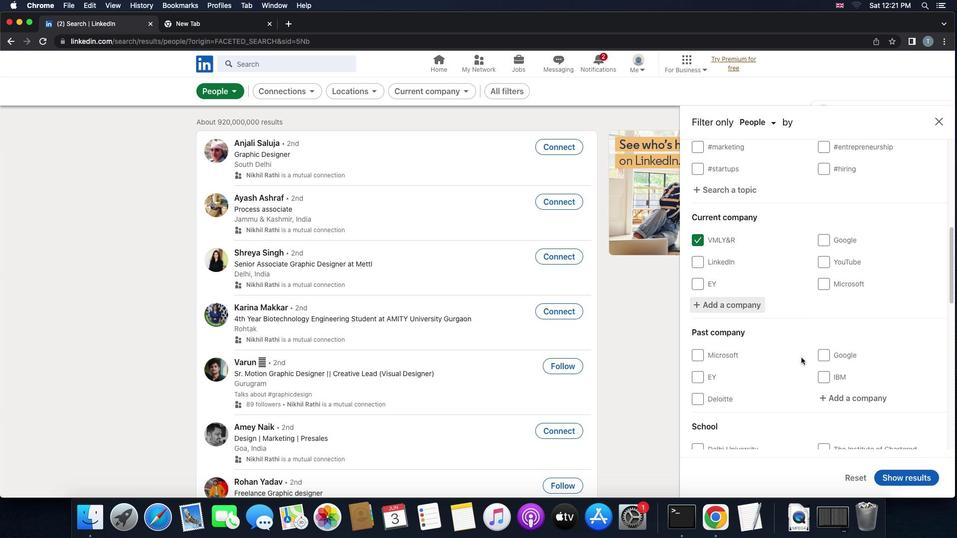 
Action: Mouse scrolled (801, 358) with delta (0, 0)
Screenshot: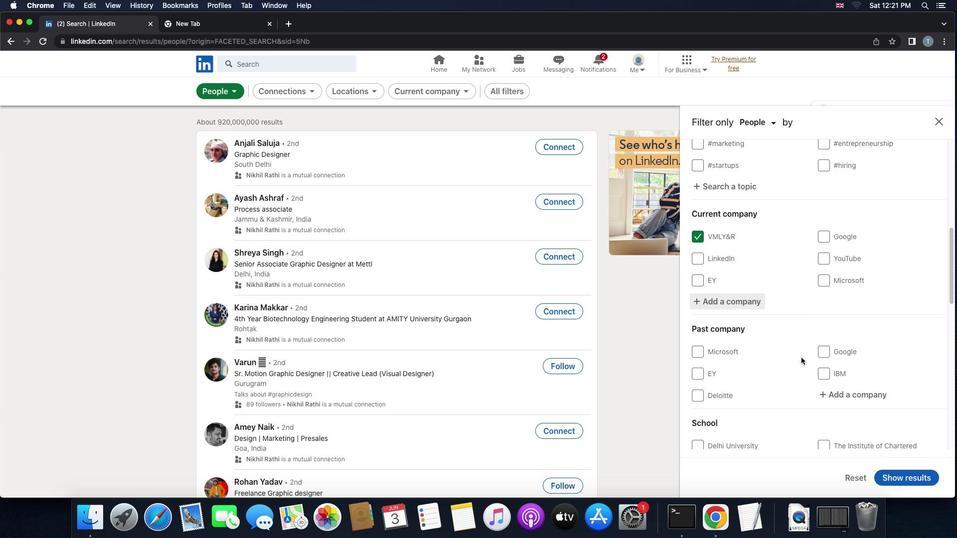 
Action: Mouse scrolled (801, 358) with delta (0, 0)
Screenshot: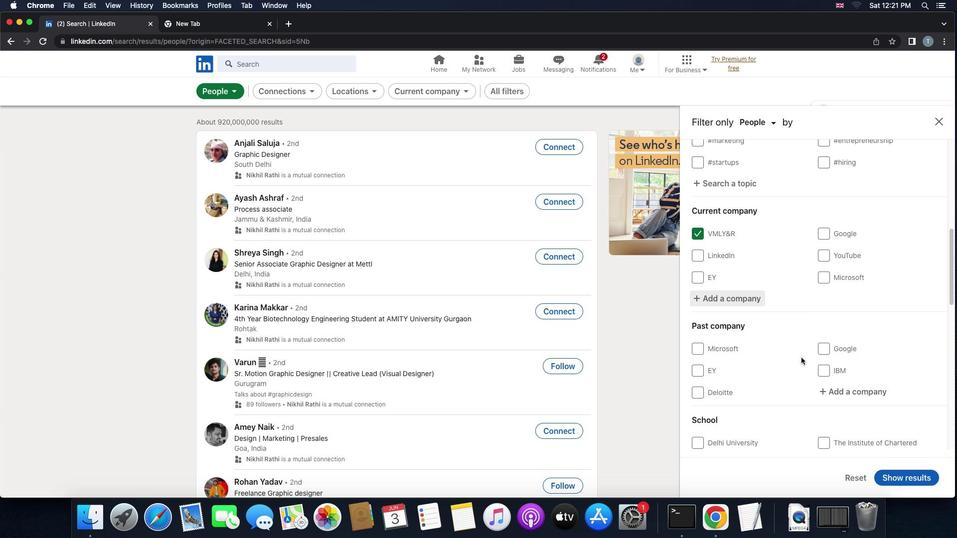 
Action: Mouse scrolled (801, 358) with delta (0, 0)
Screenshot: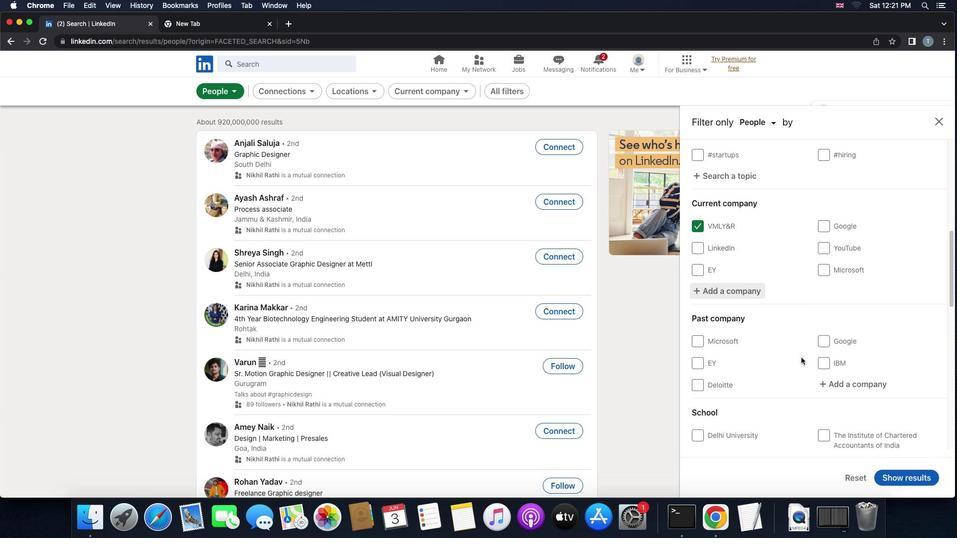 
Action: Mouse scrolled (801, 358) with delta (0, 0)
Screenshot: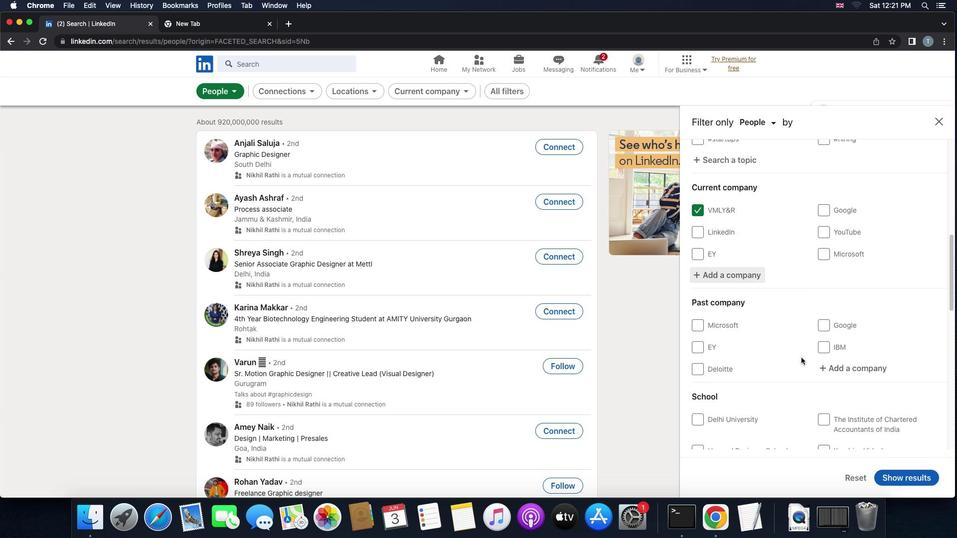 
Action: Mouse moved to (801, 363)
Screenshot: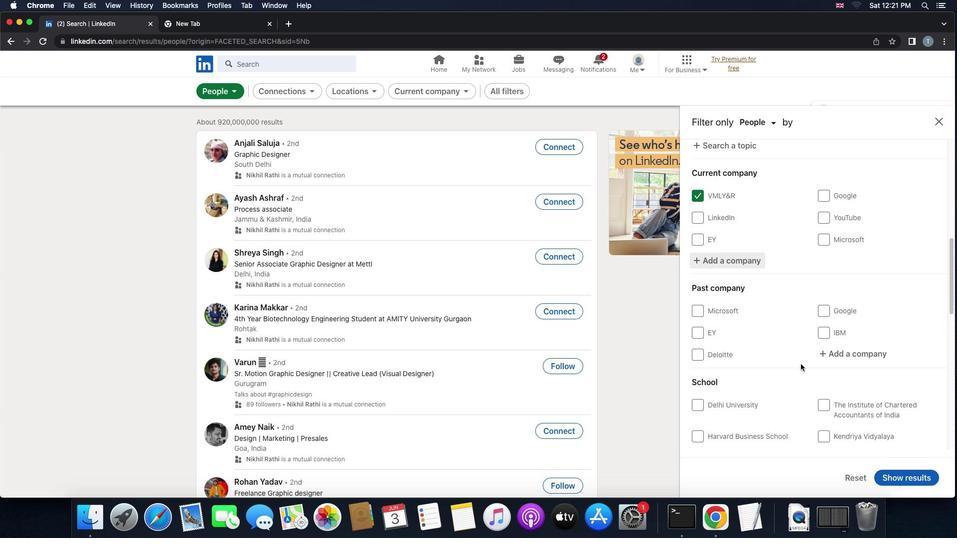 
Action: Mouse scrolled (801, 363) with delta (0, 0)
Screenshot: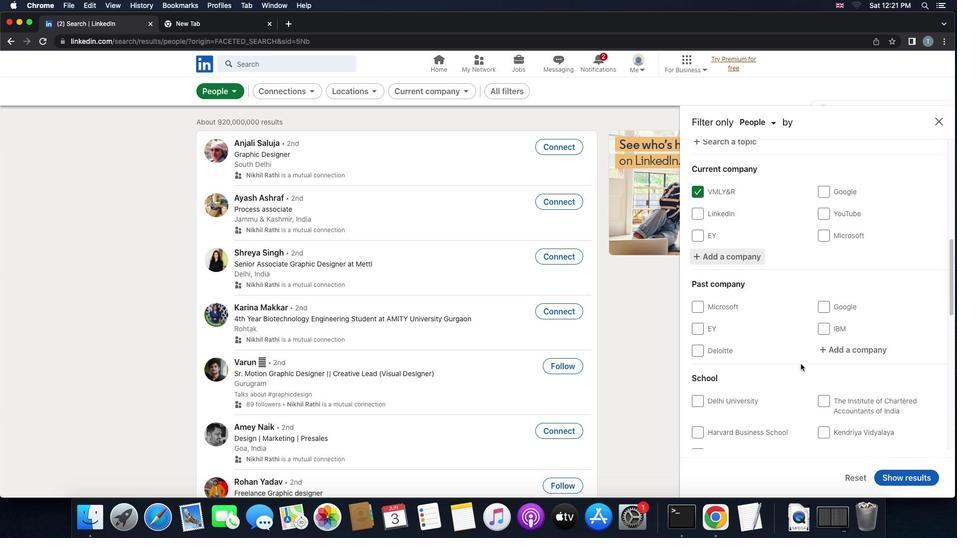 
Action: Mouse scrolled (801, 363) with delta (0, 0)
Screenshot: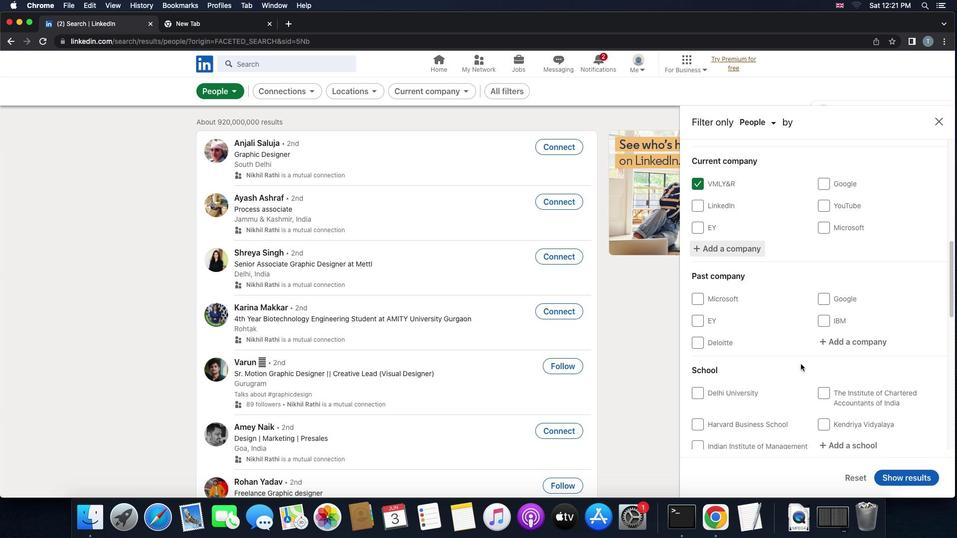 
Action: Mouse scrolled (801, 363) with delta (0, 0)
Screenshot: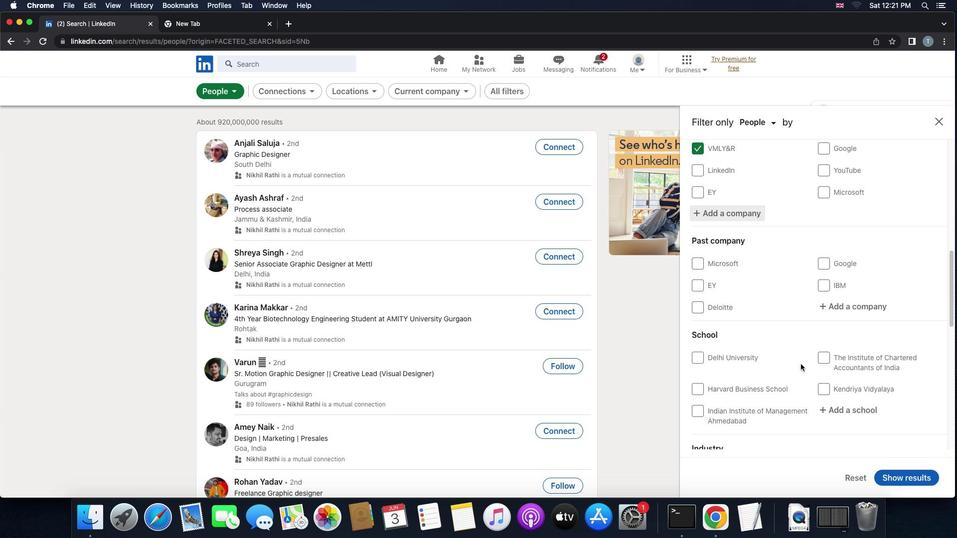 
Action: Mouse moved to (833, 379)
Screenshot: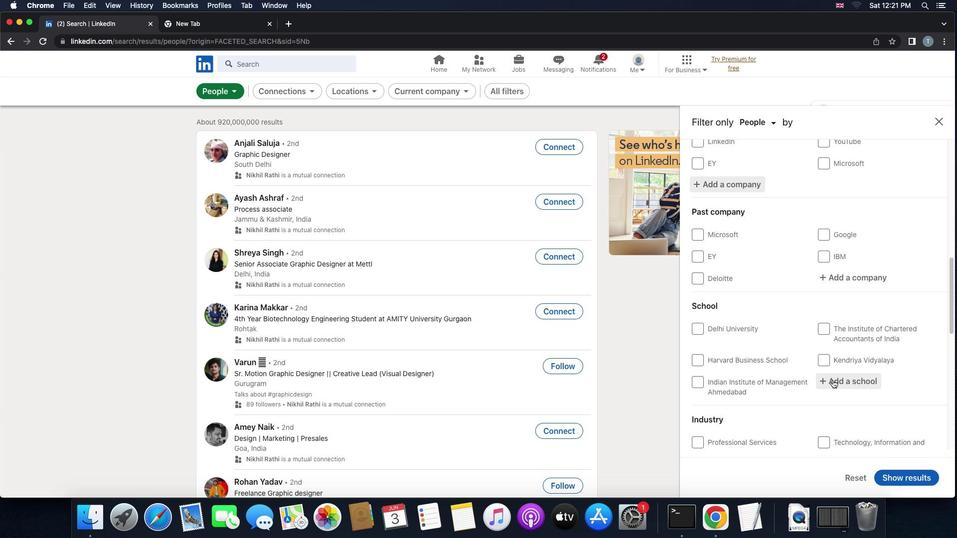 
Action: Mouse pressed left at (833, 379)
Screenshot: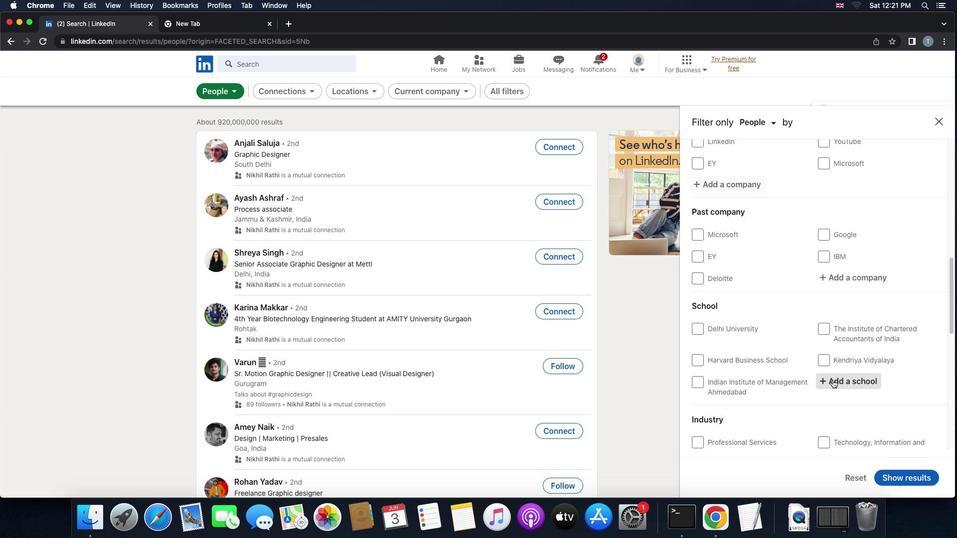 
Action: Key pressed 'v''e''l''a''l''a''r'
Screenshot: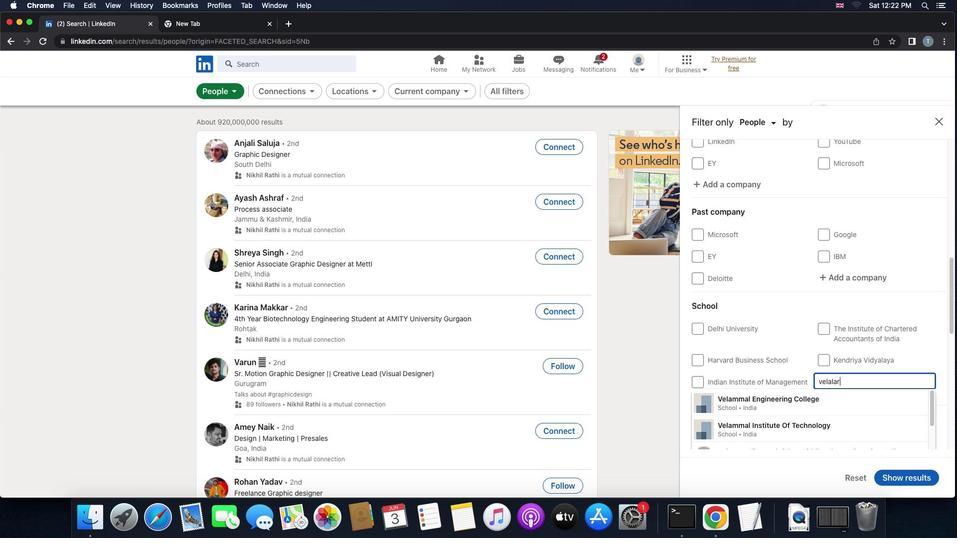 
Action: Mouse moved to (824, 390)
Screenshot: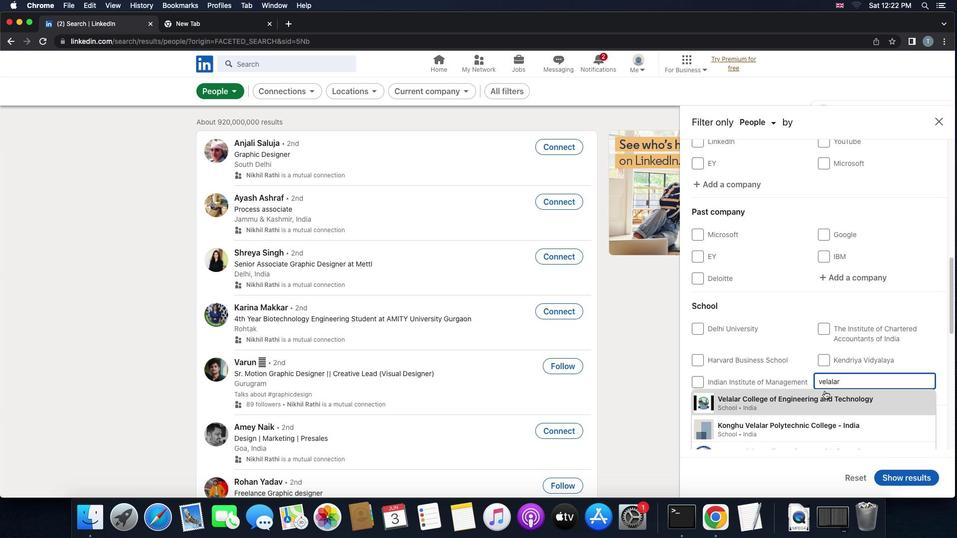 
Action: Mouse pressed left at (824, 390)
Screenshot: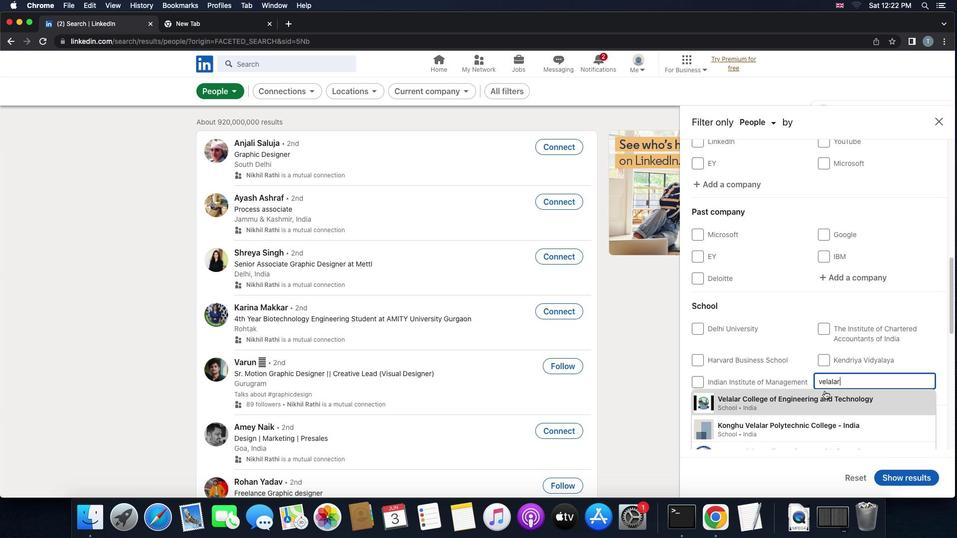 
Action: Mouse scrolled (824, 390) with delta (0, 0)
Screenshot: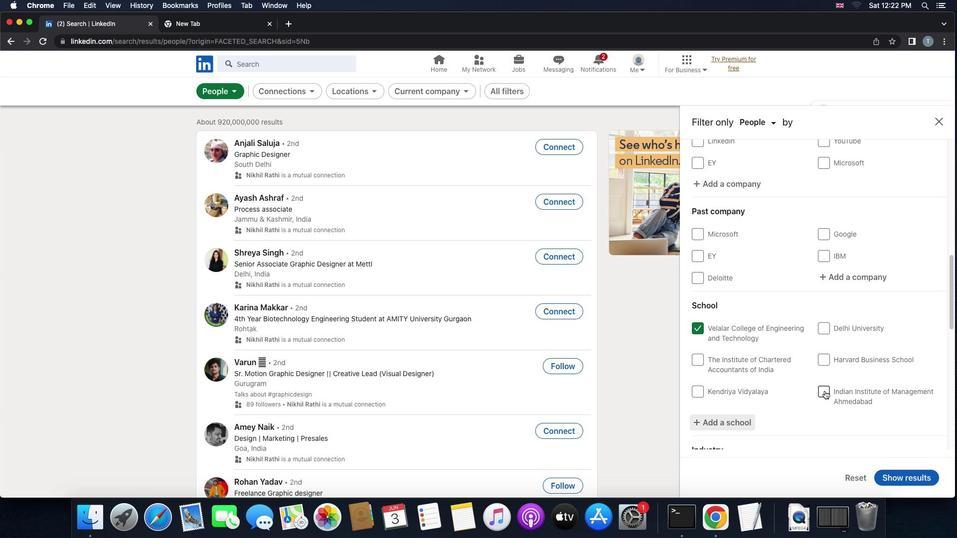 
Action: Mouse scrolled (824, 390) with delta (0, 0)
Screenshot: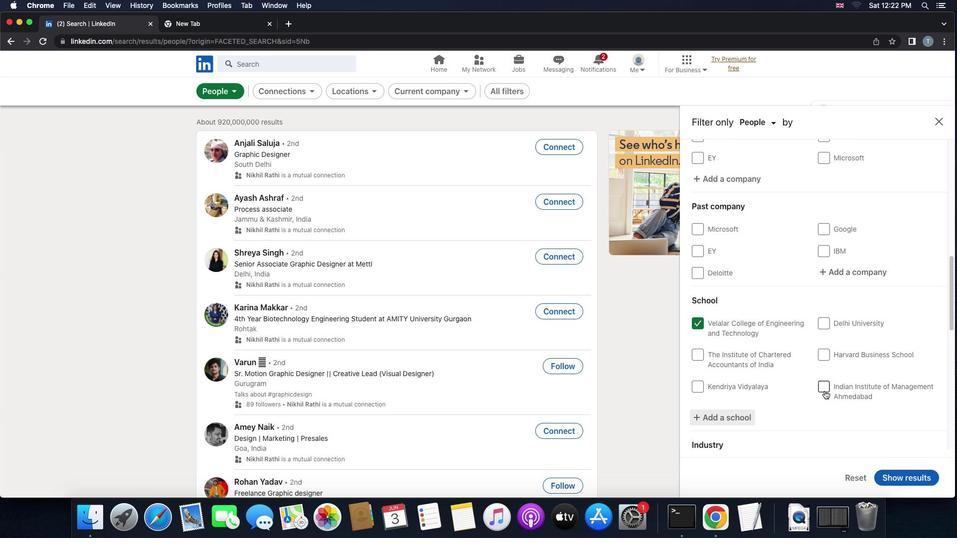 
Action: Mouse scrolled (824, 390) with delta (0, 0)
Screenshot: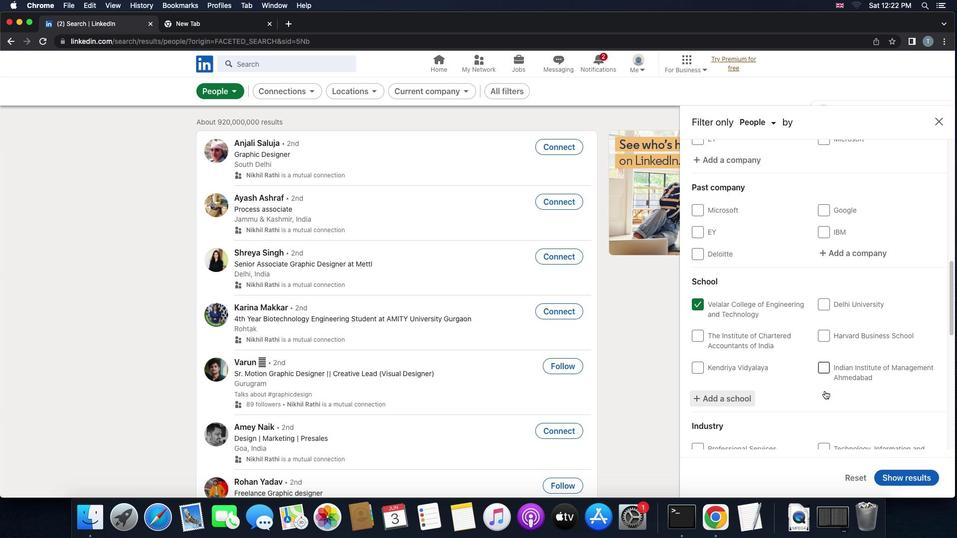 
Action: Mouse scrolled (824, 390) with delta (0, 0)
Screenshot: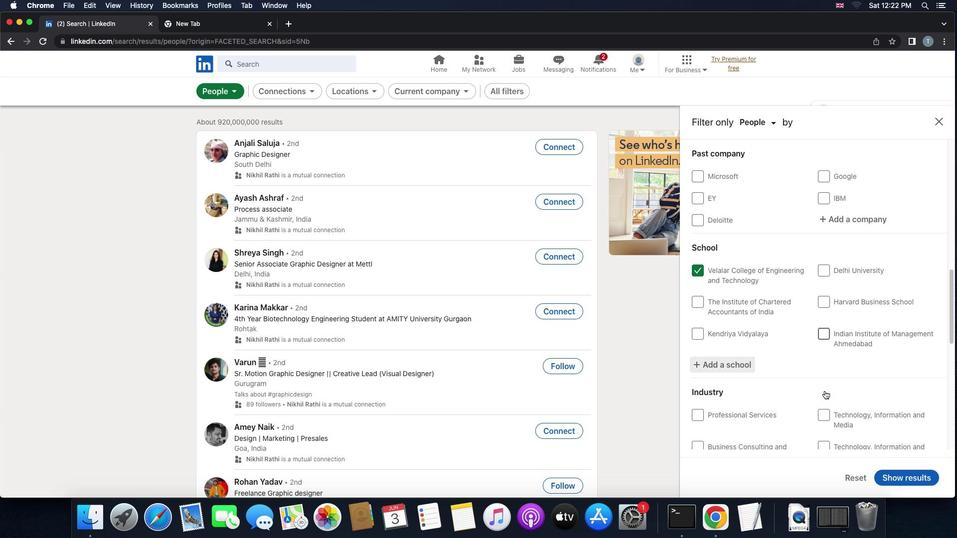 
Action: Mouse scrolled (824, 390) with delta (0, 0)
Screenshot: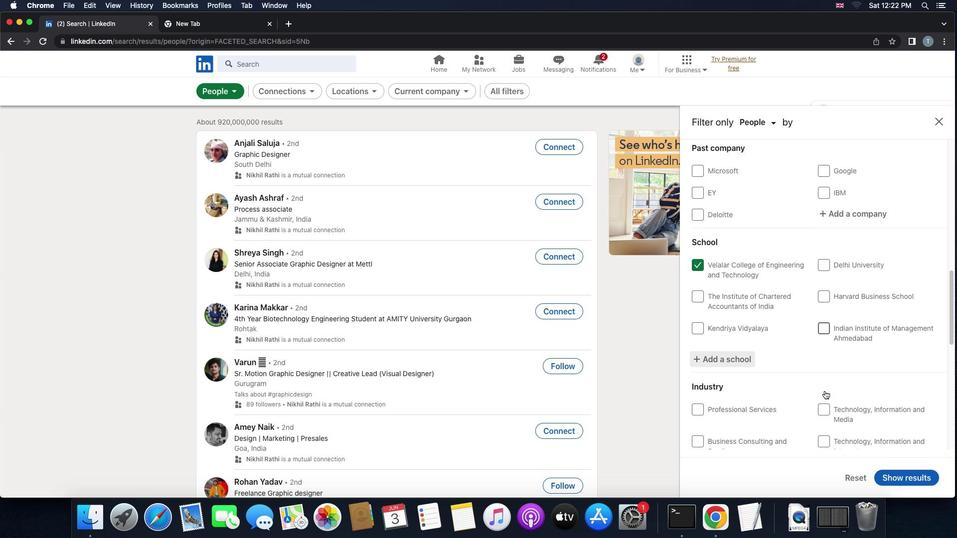 
Action: Mouse scrolled (824, 390) with delta (0, 0)
Screenshot: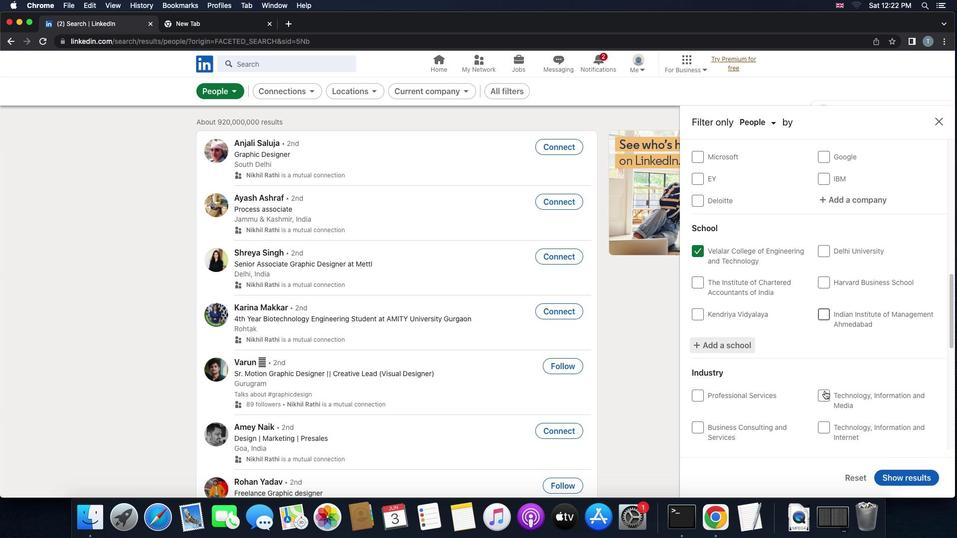 
Action: Mouse moved to (865, 408)
Screenshot: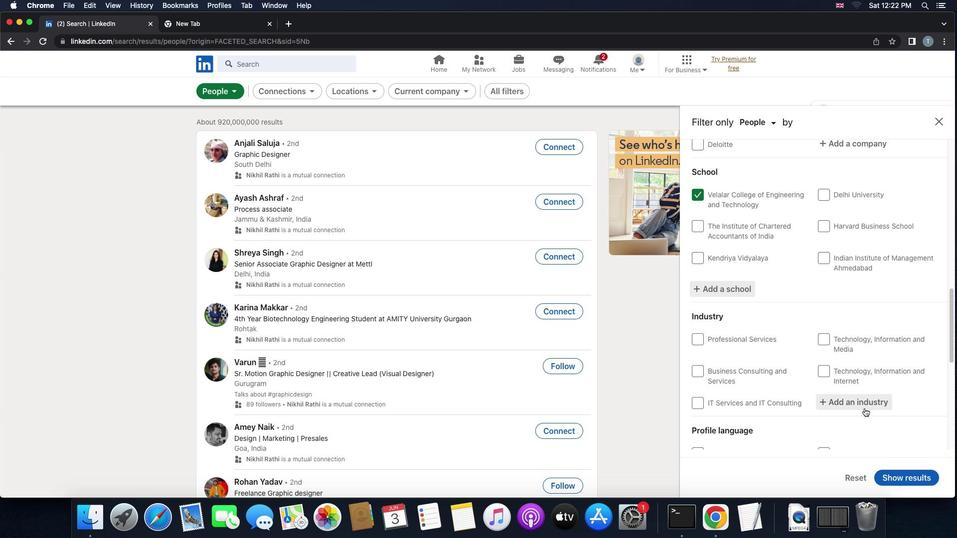 
Action: Mouse pressed left at (865, 408)
Screenshot: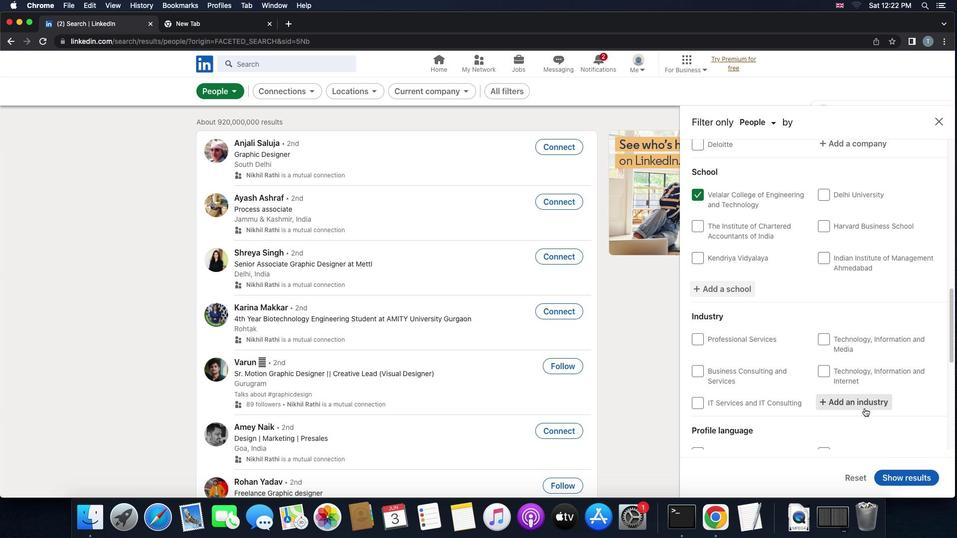 
Action: Mouse moved to (870, 408)
Screenshot: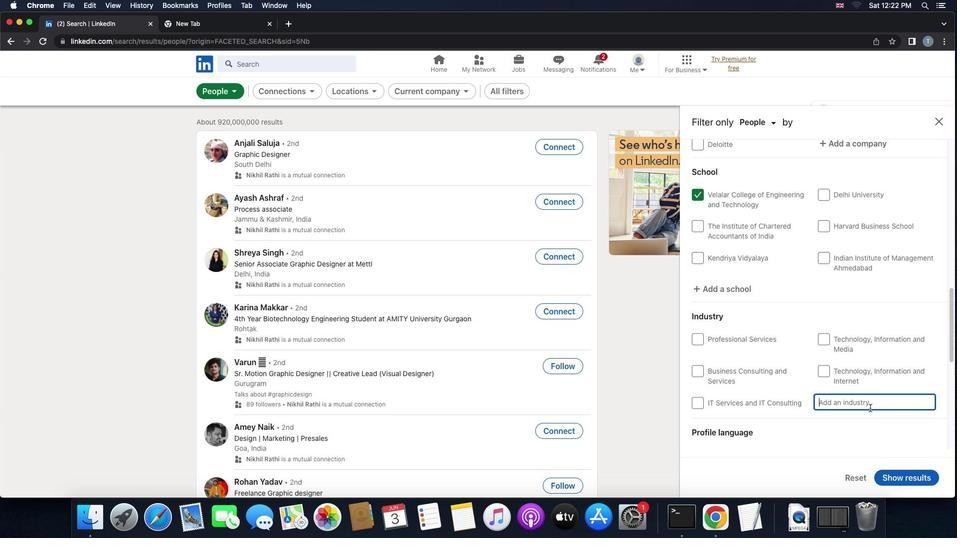 
Action: Key pressed 'h''i''g''h'
Screenshot: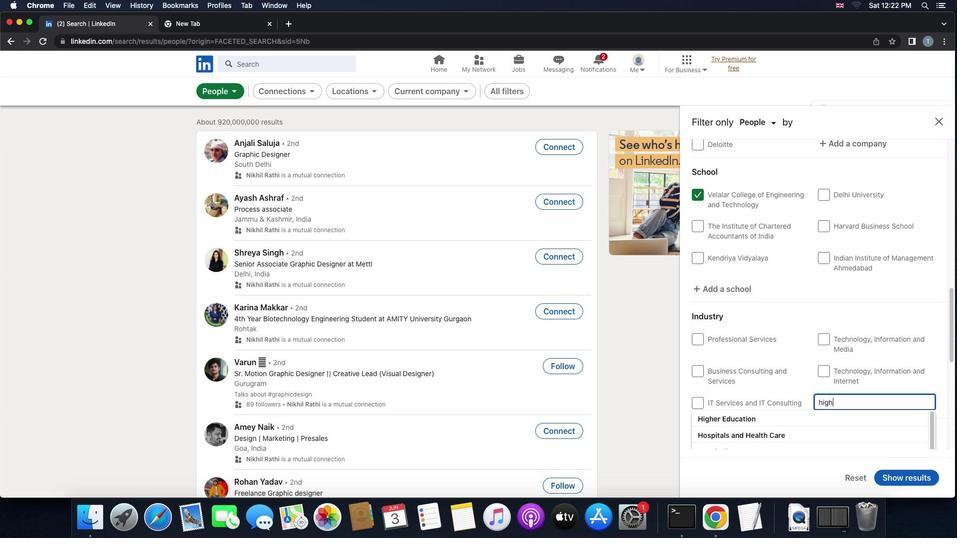 
Action: Mouse moved to (840, 416)
Screenshot: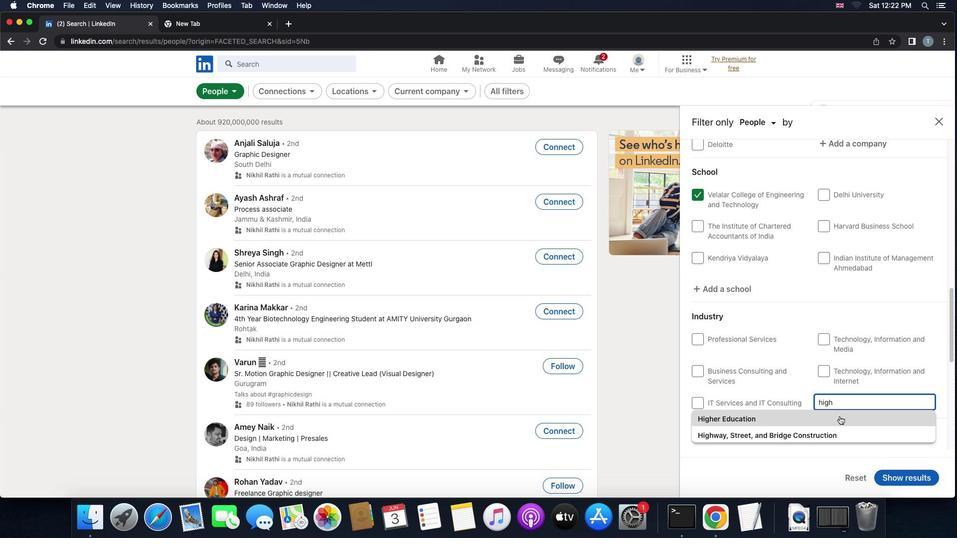 
Action: Mouse pressed left at (840, 416)
Screenshot: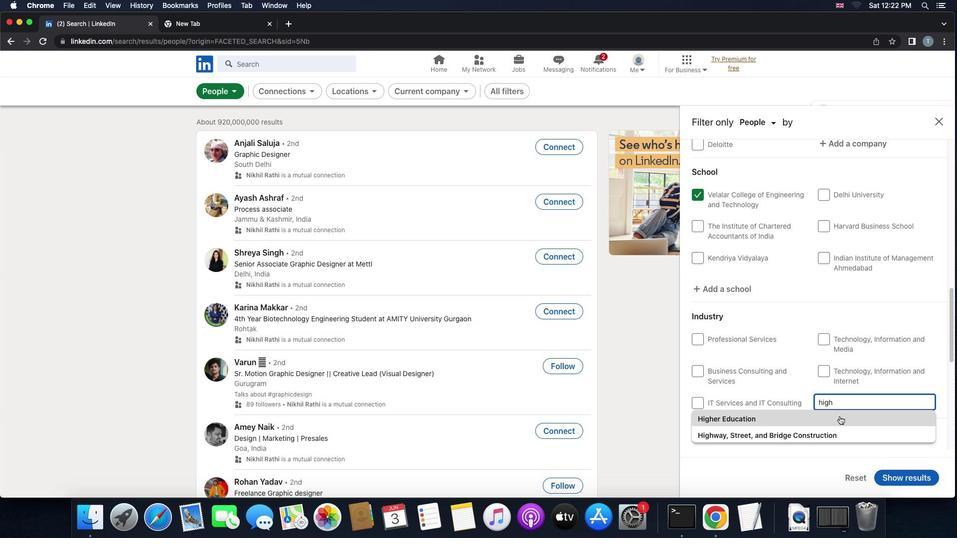 
Action: Mouse scrolled (840, 416) with delta (0, 0)
Screenshot: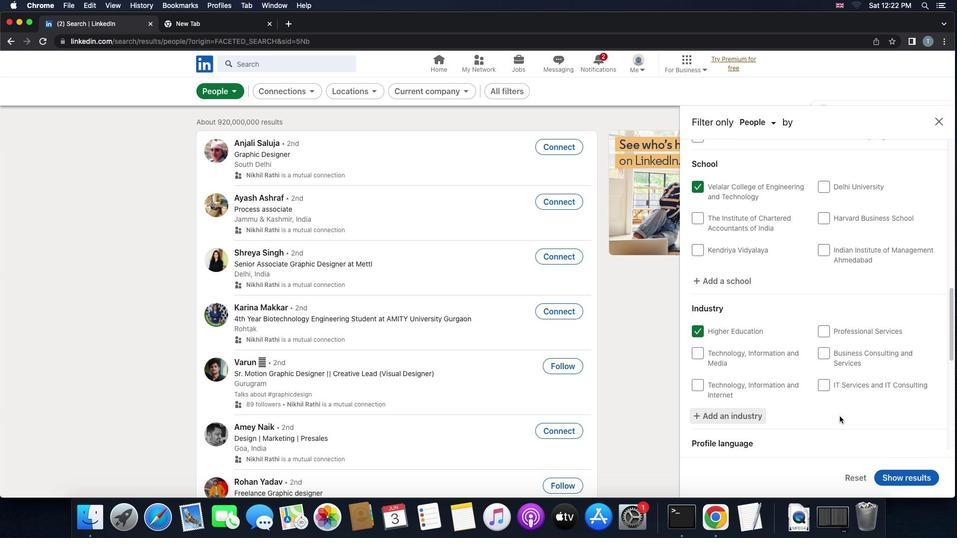 
Action: Mouse scrolled (840, 416) with delta (0, 0)
Screenshot: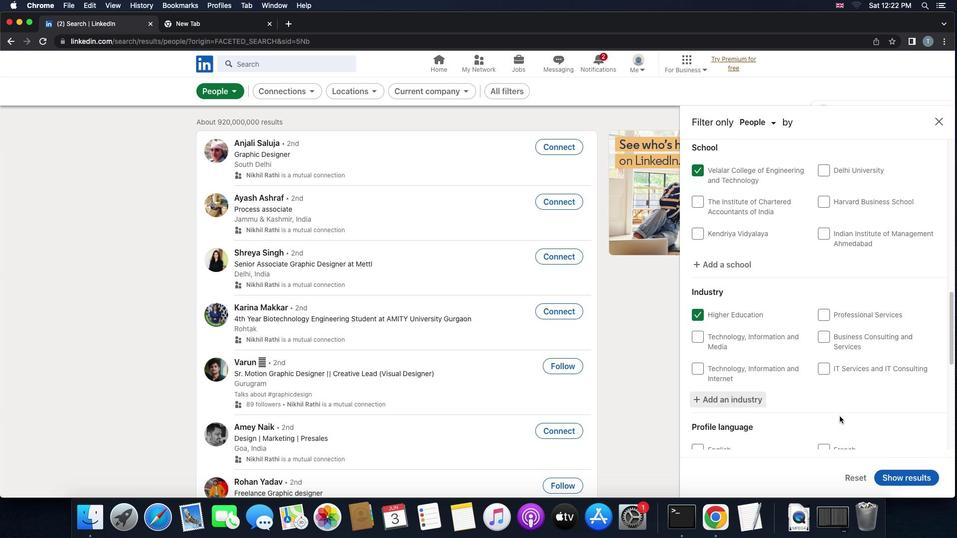 
Action: Mouse scrolled (840, 416) with delta (0, -1)
Screenshot: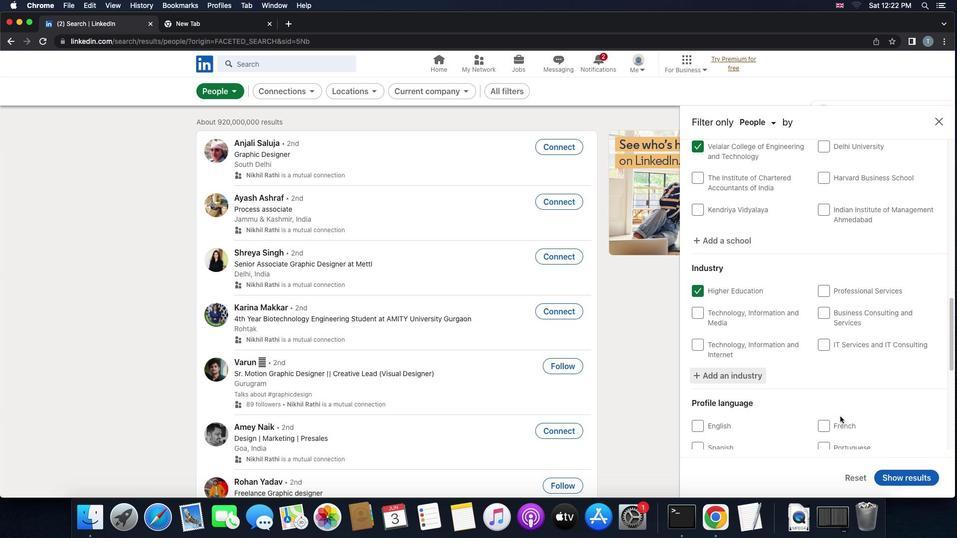 
Action: Mouse scrolled (840, 416) with delta (0, -1)
Screenshot: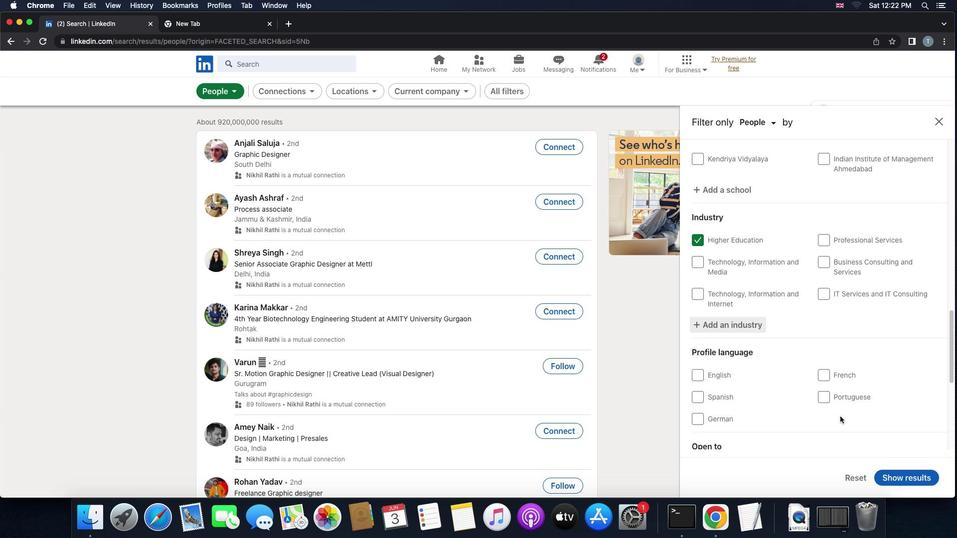 
Action: Mouse moved to (699, 317)
Screenshot: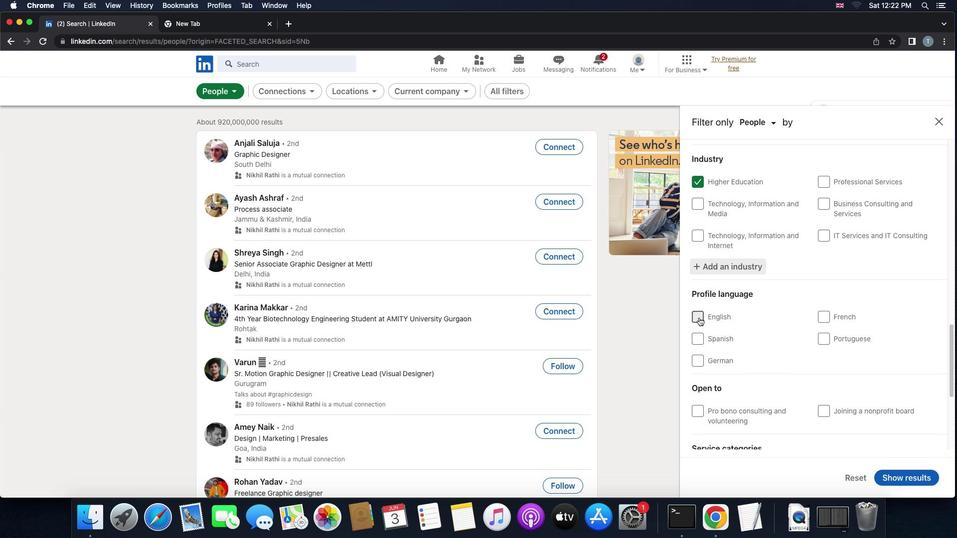 
Action: Mouse pressed left at (699, 317)
Screenshot: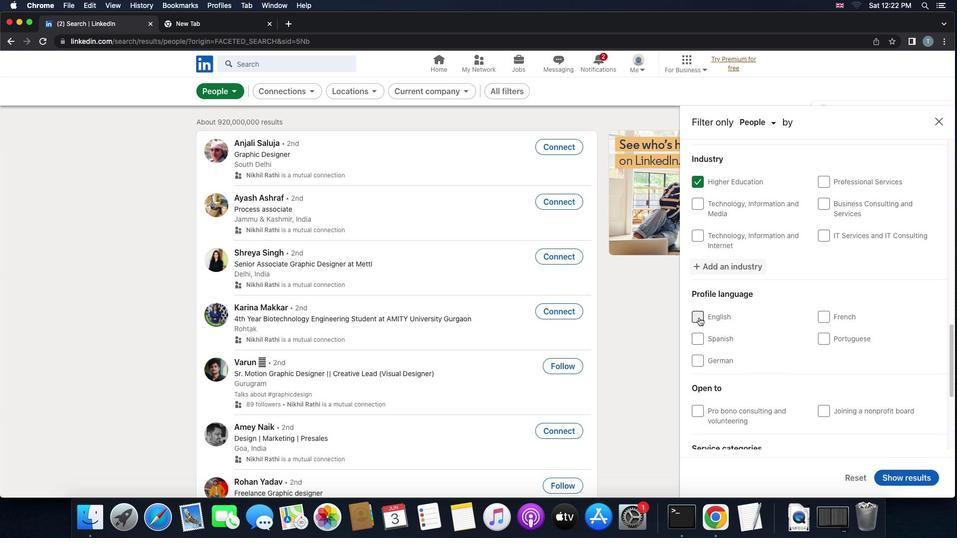 
Action: Mouse moved to (774, 363)
Screenshot: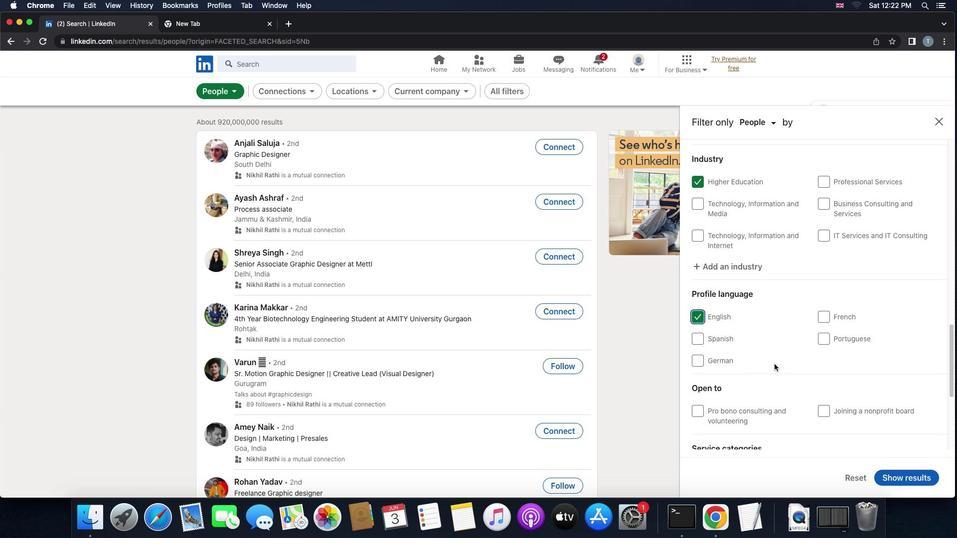 
Action: Mouse scrolled (774, 363) with delta (0, 0)
Screenshot: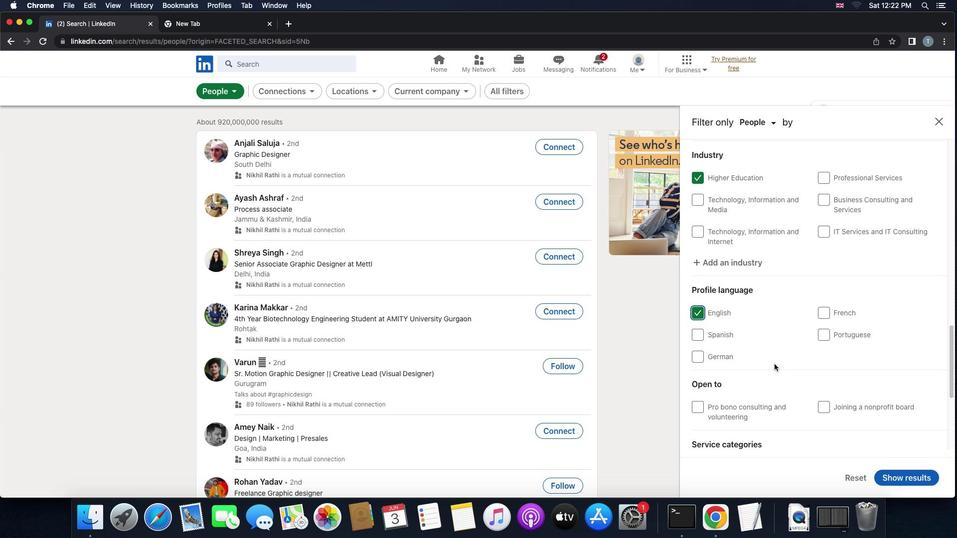 
Action: Mouse scrolled (774, 363) with delta (0, 0)
Screenshot: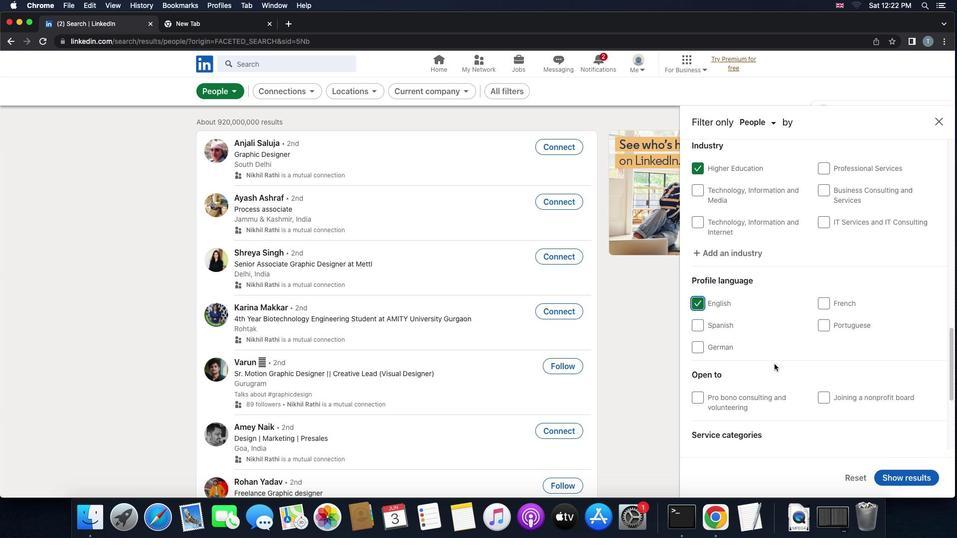 
Action: Mouse scrolled (774, 363) with delta (0, 0)
Screenshot: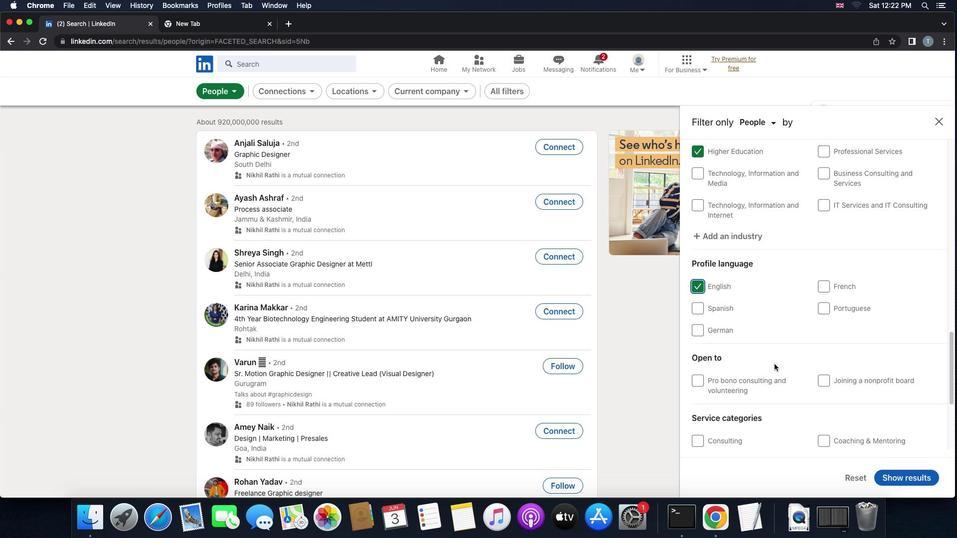 
Action: Mouse moved to (775, 366)
Screenshot: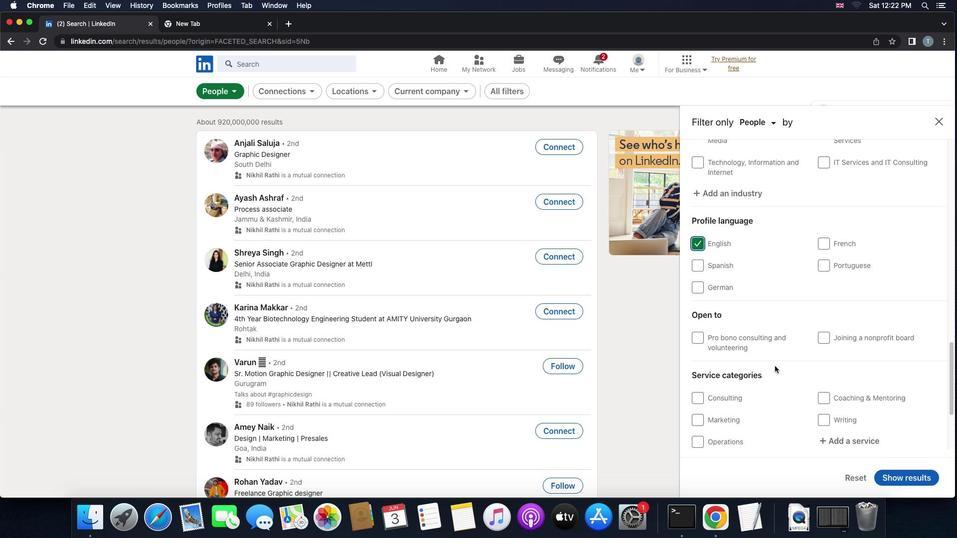 
Action: Mouse scrolled (775, 366) with delta (0, 0)
Screenshot: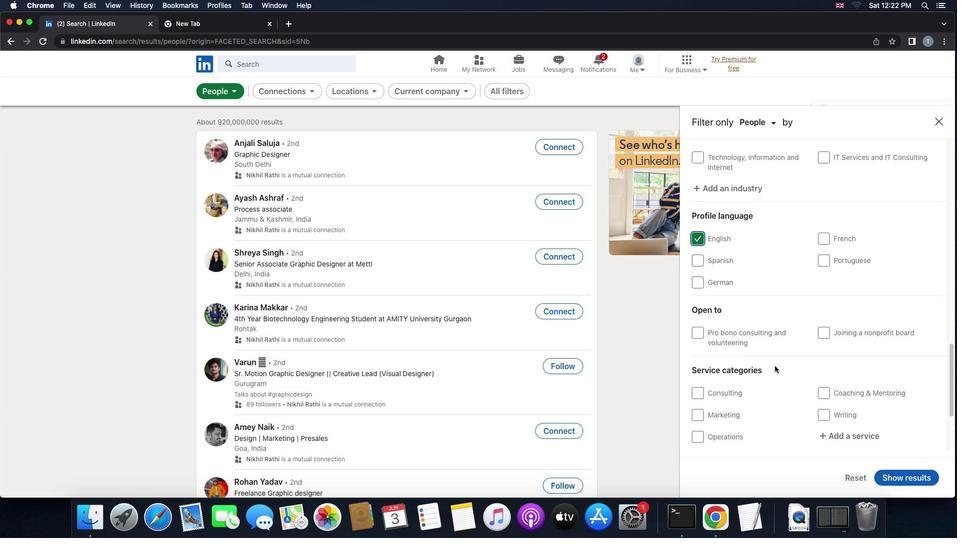 
Action: Mouse scrolled (775, 366) with delta (0, 0)
Screenshot: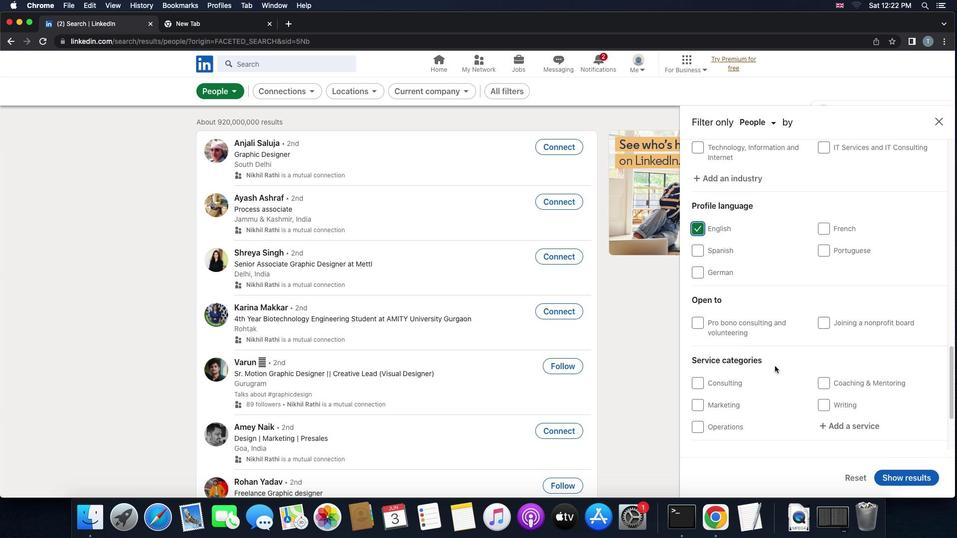 
Action: Mouse scrolled (775, 366) with delta (0, 0)
Screenshot: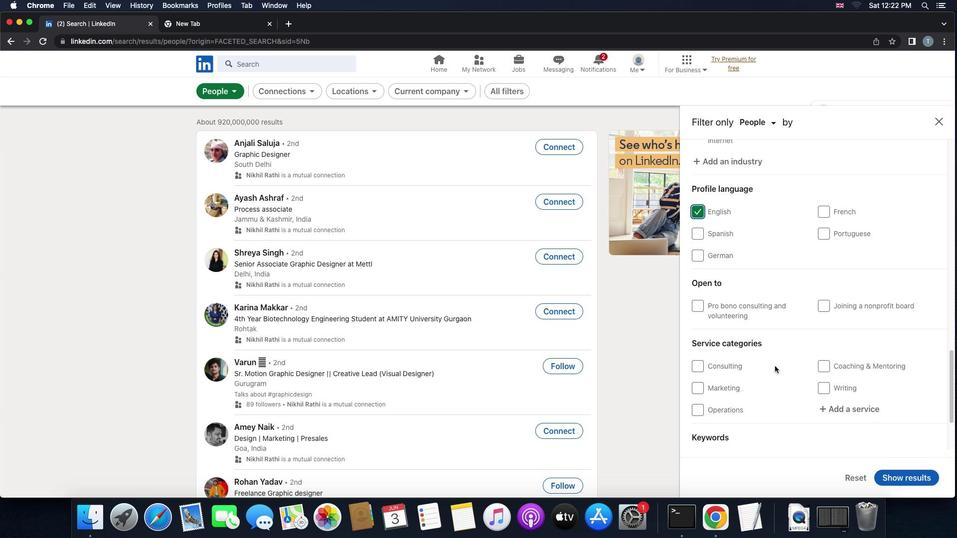 
Action: Mouse moved to (859, 361)
Screenshot: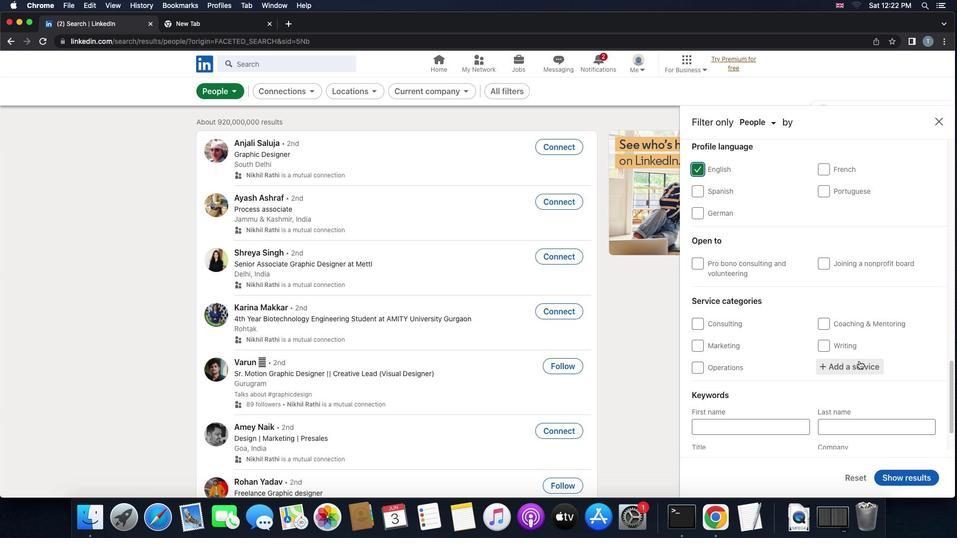
Action: Mouse pressed left at (859, 361)
Screenshot: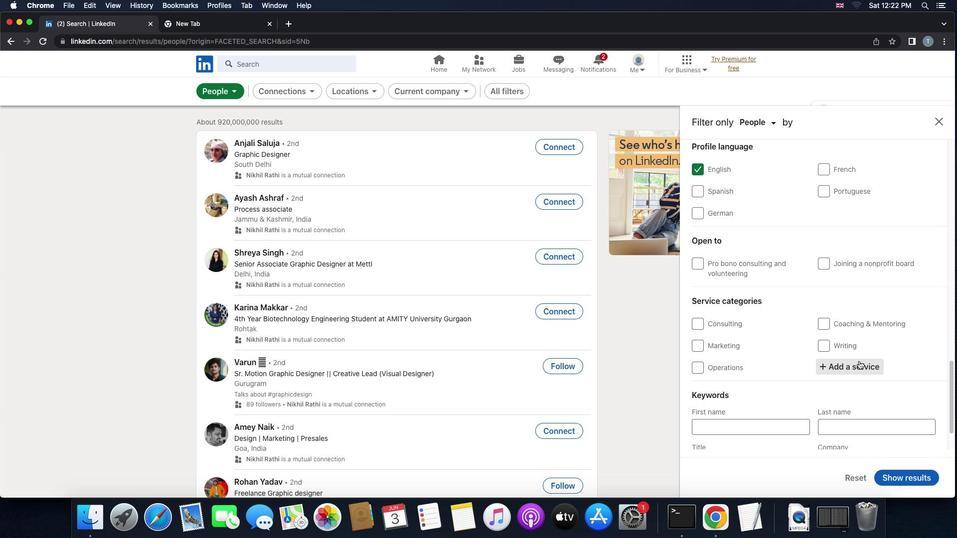
Action: Mouse moved to (859, 362)
Screenshot: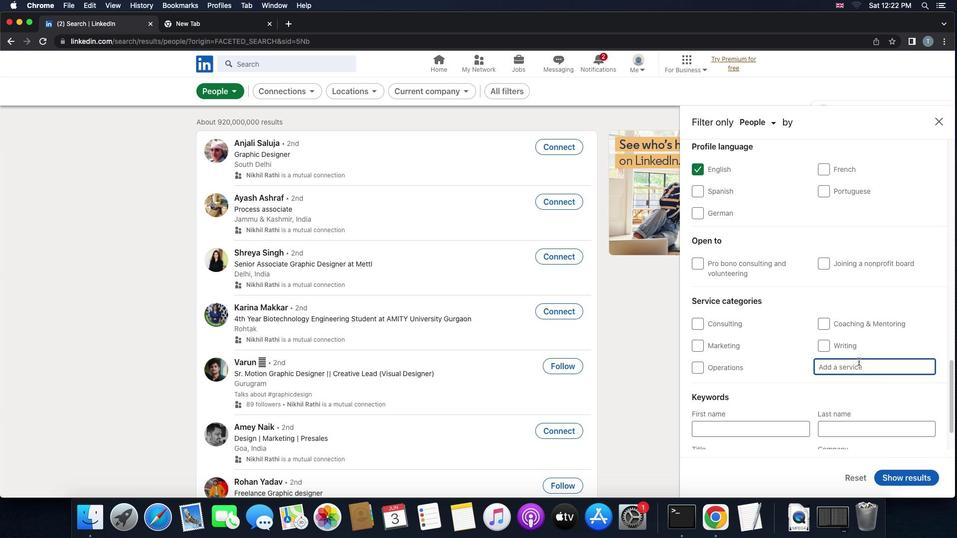
Action: Key pressed 'u''s''e''r'Key.space'e''x''p''e''r'
Screenshot: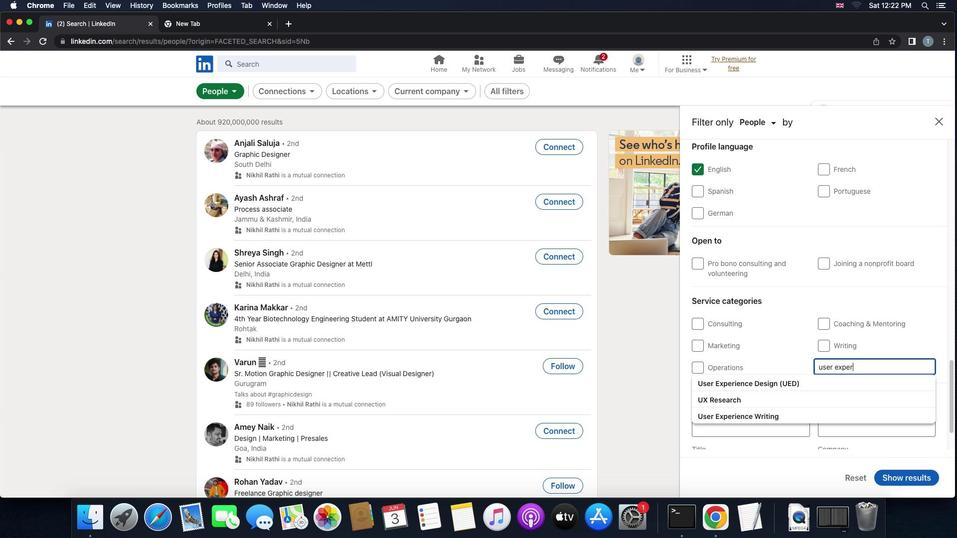 
Action: Mouse moved to (844, 378)
Screenshot: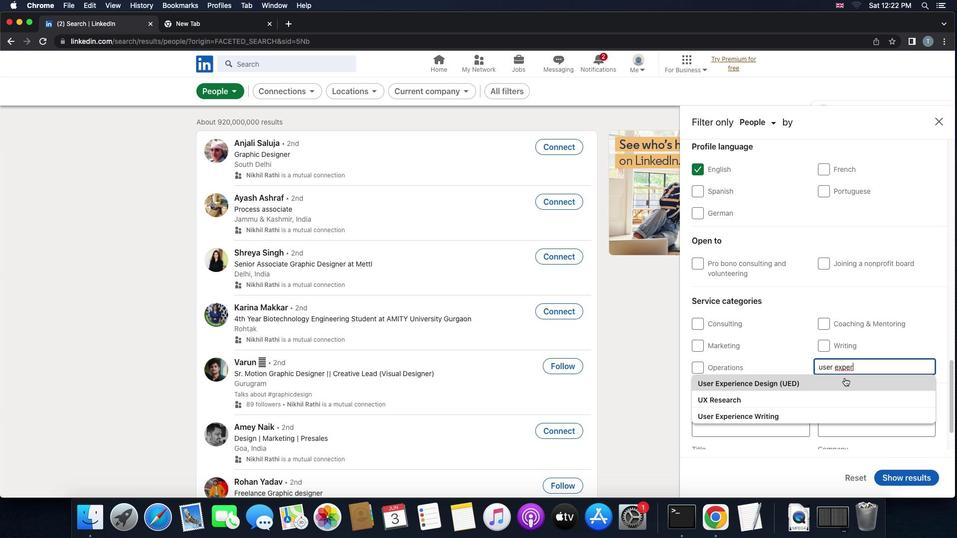 
Action: Mouse pressed left at (844, 378)
Screenshot: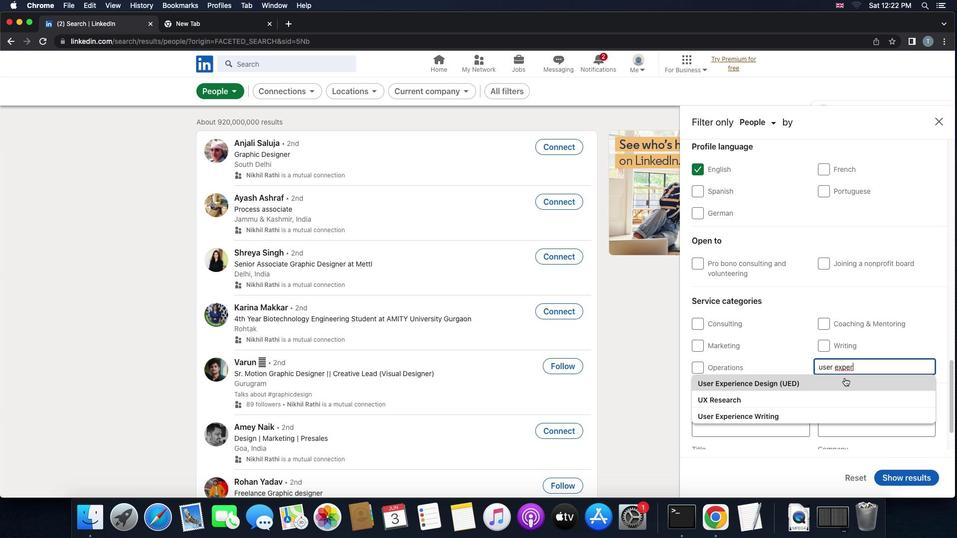 
Action: Mouse moved to (841, 379)
Screenshot: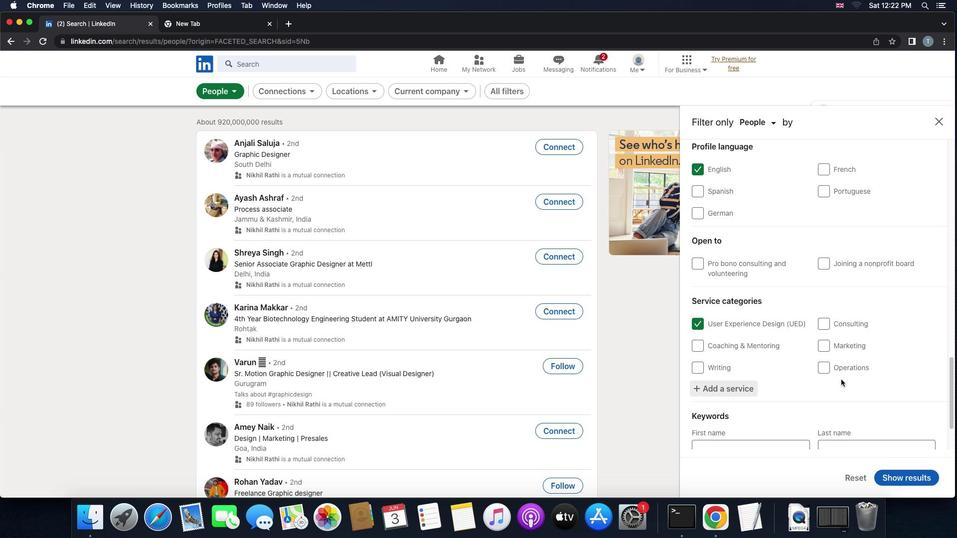 
Action: Mouse scrolled (841, 379) with delta (0, 0)
Screenshot: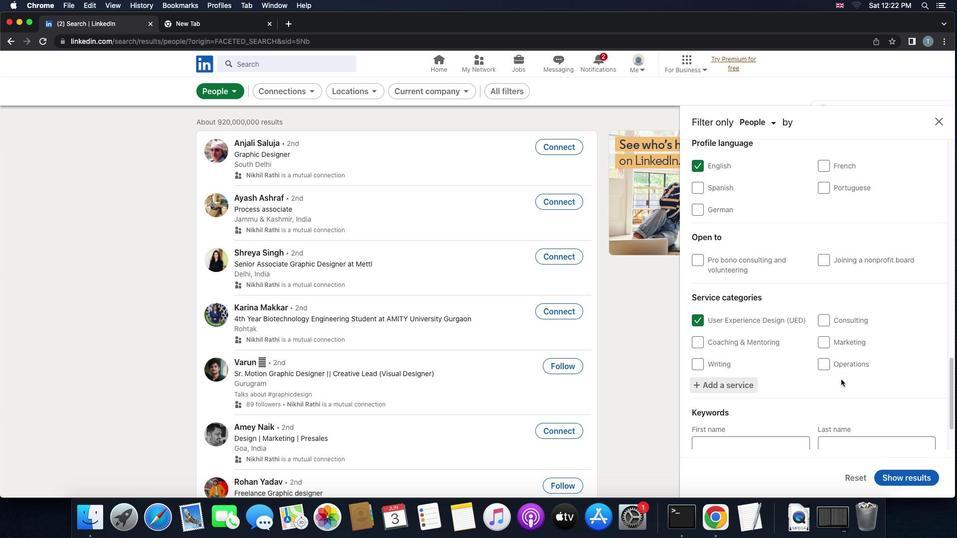 
Action: Mouse scrolled (841, 379) with delta (0, 0)
Screenshot: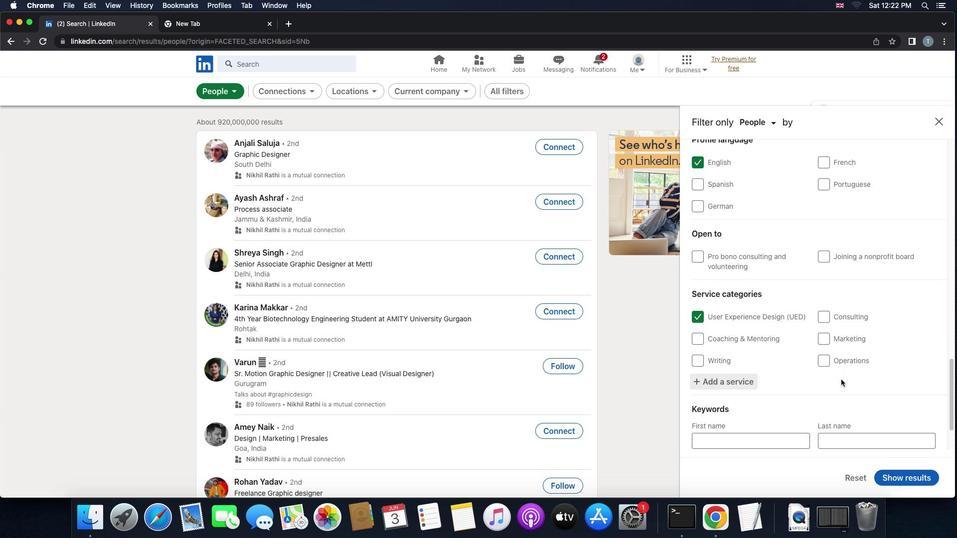
Action: Mouse scrolled (841, 379) with delta (0, 0)
Screenshot: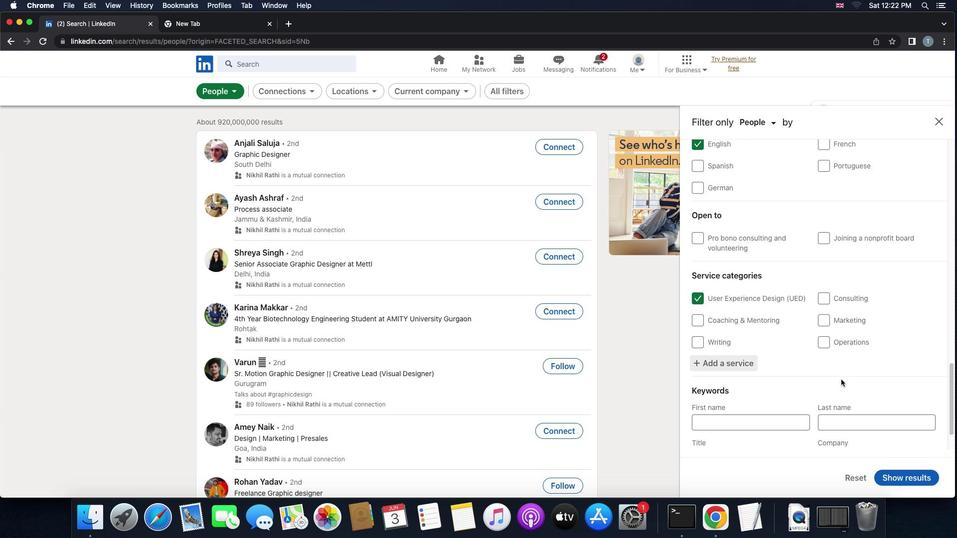 
Action: Mouse moved to (841, 379)
Screenshot: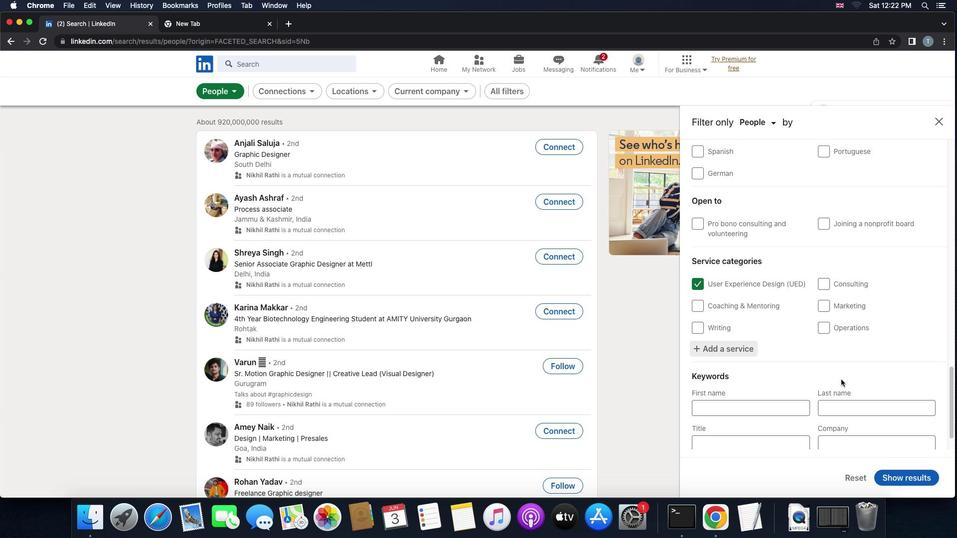 
Action: Mouse scrolled (841, 379) with delta (0, 0)
Screenshot: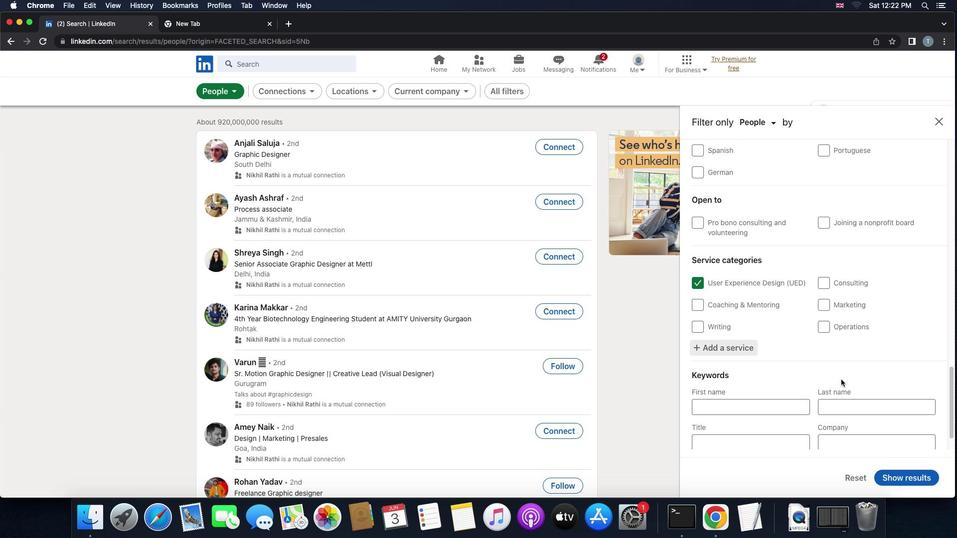 
Action: Mouse scrolled (841, 379) with delta (0, 0)
Screenshot: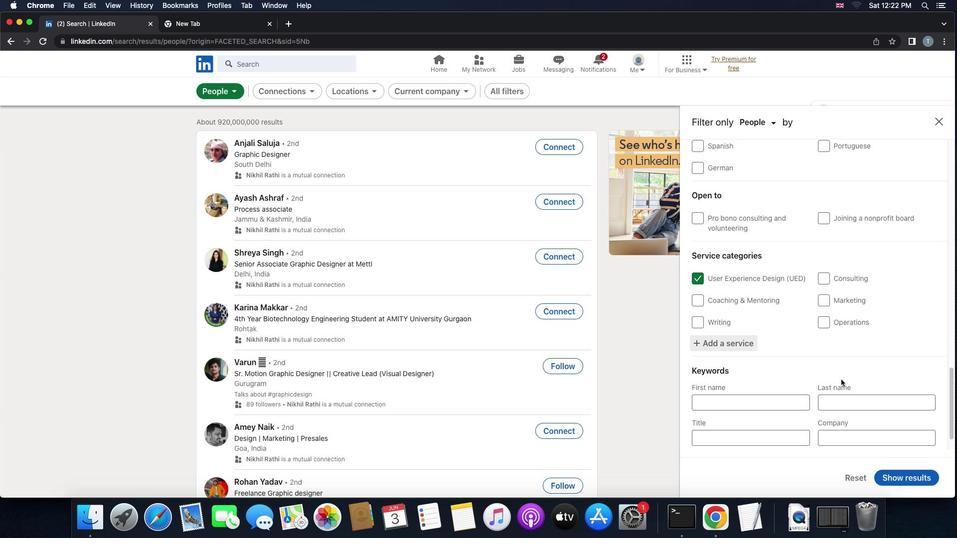
Action: Mouse scrolled (841, 379) with delta (0, 0)
Screenshot: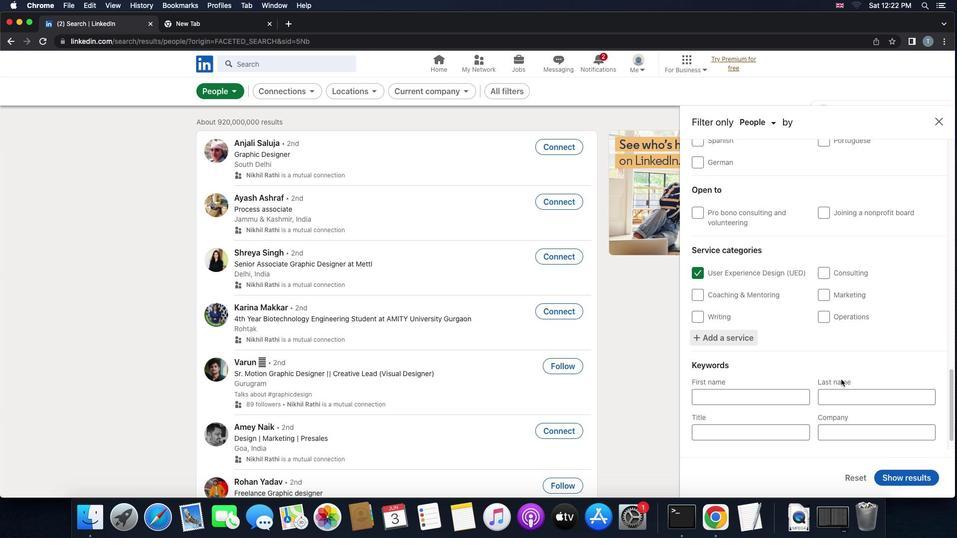 
Action: Mouse scrolled (841, 379) with delta (0, 0)
Screenshot: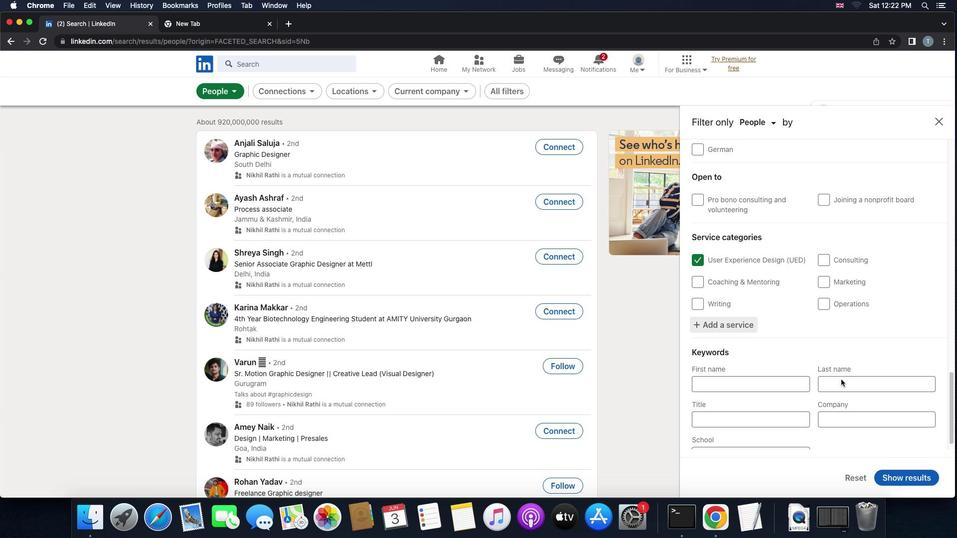 
Action: Mouse moved to (784, 405)
Screenshot: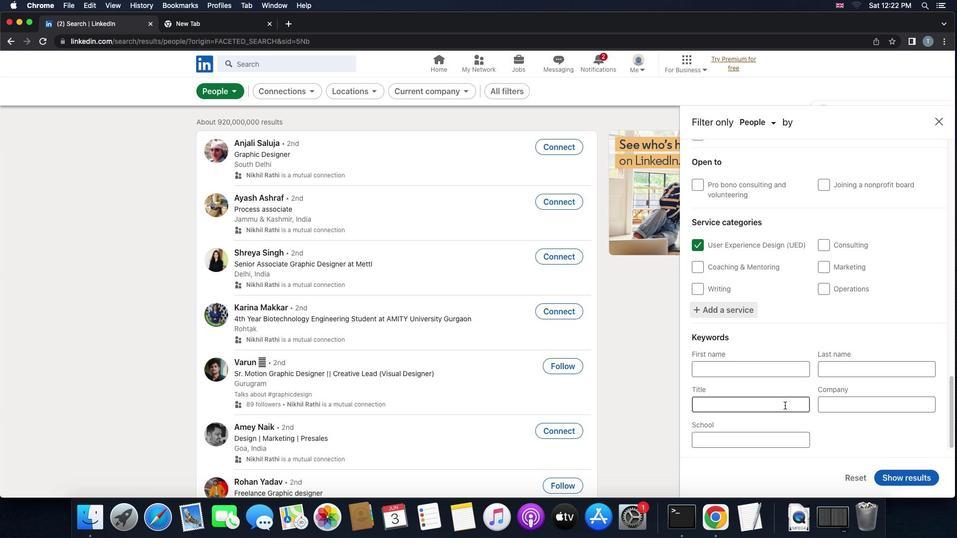 
Action: Mouse pressed left at (784, 405)
Screenshot: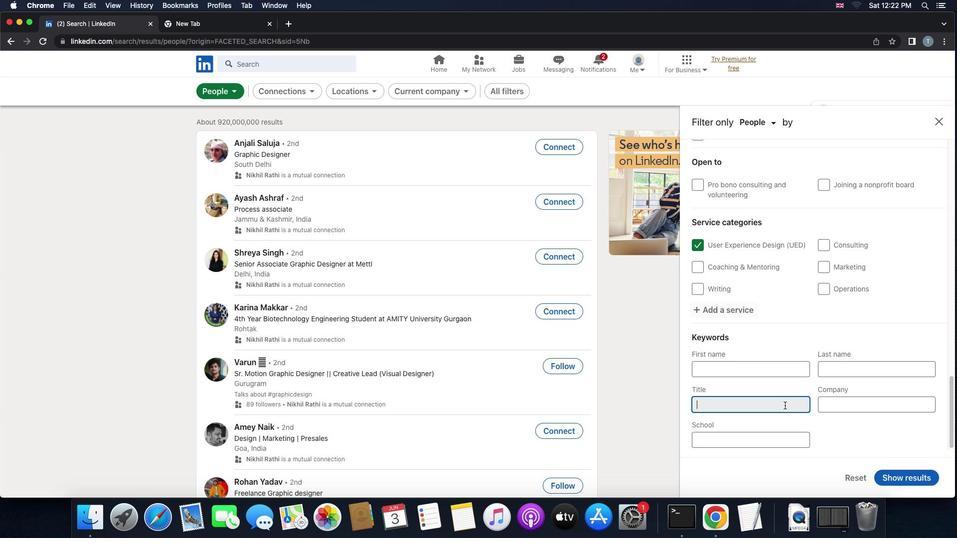
Action: Key pressed 'c''a''r''p''e''n''t''e''r'
Screenshot: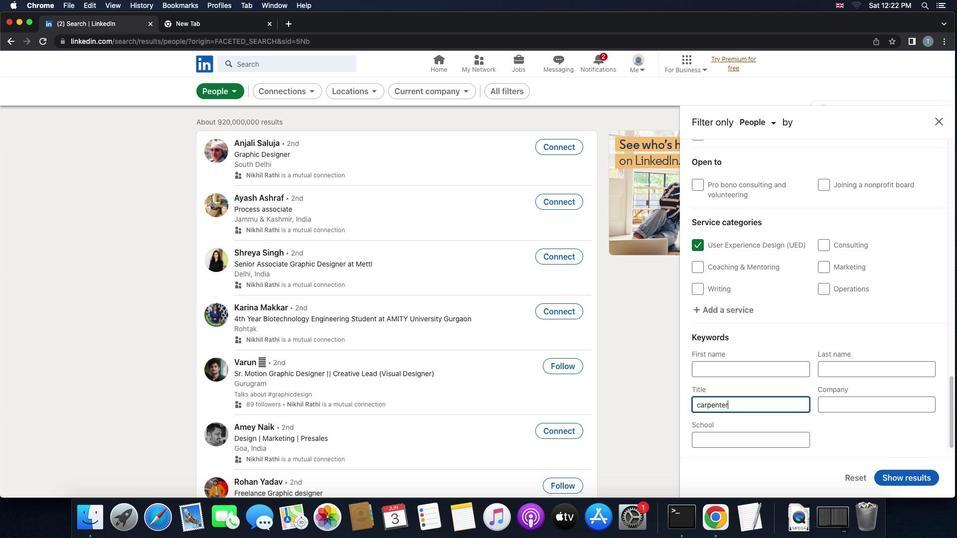 
Action: Mouse moved to (905, 481)
Screenshot: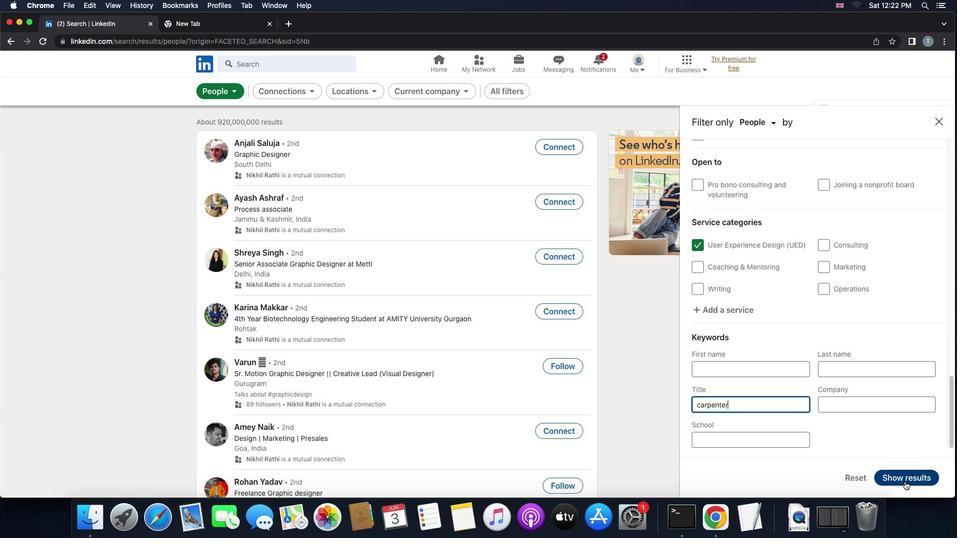 
Action: Mouse pressed left at (905, 481)
Screenshot: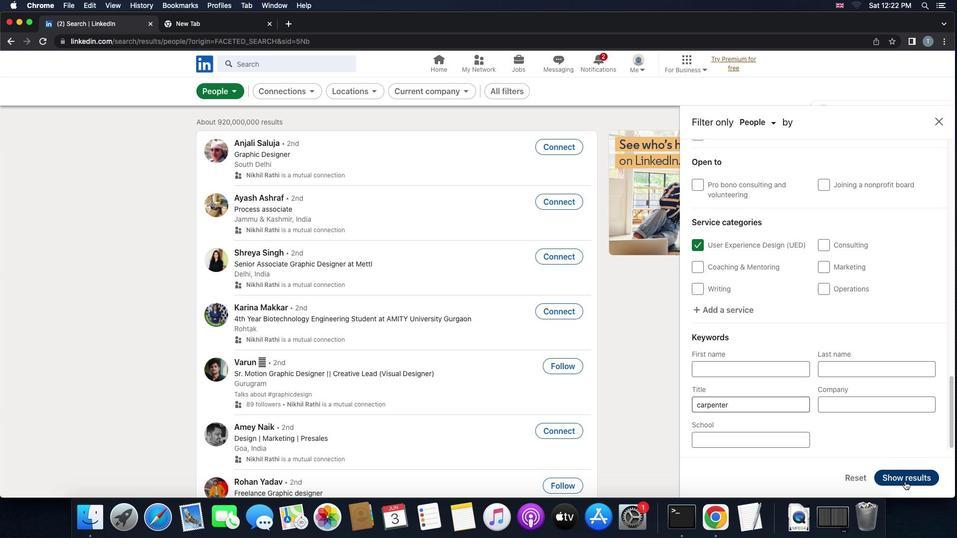 
Action: Mouse moved to (905, 481)
Screenshot: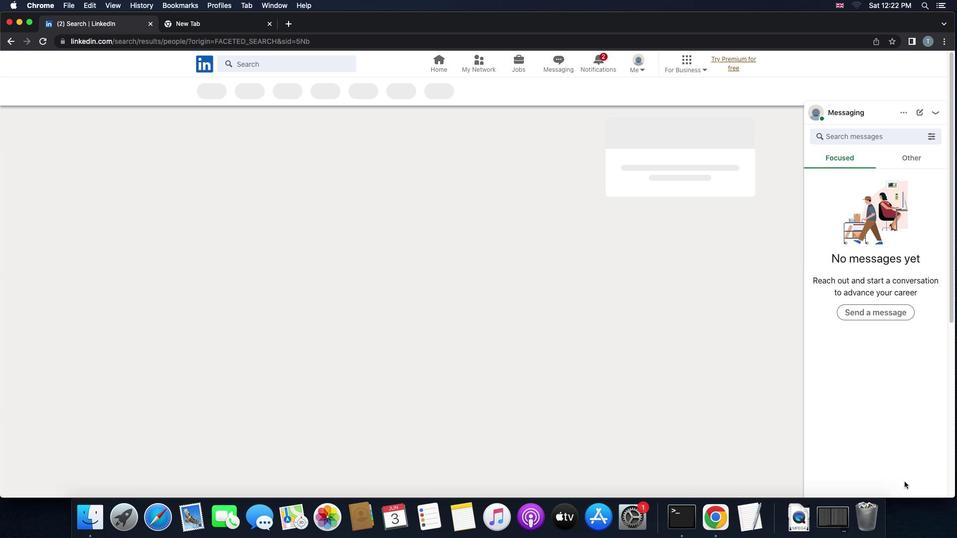 
